Task: In the  document record.docx. Below name insert the link: 'www.facebook.com' Insert Dropdown below the link: Project Status  'Select Completed'Insert Header and write  "NexusTech". Change font style to  Times New Roman
Action: Mouse moved to (238, 365)
Screenshot: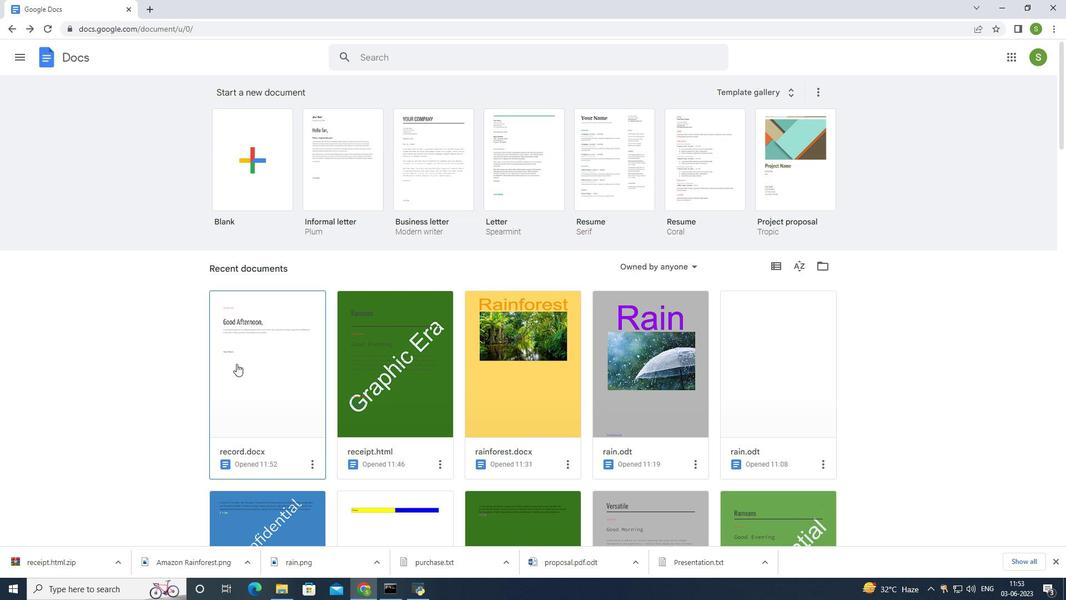 
Action: Mouse pressed left at (238, 365)
Screenshot: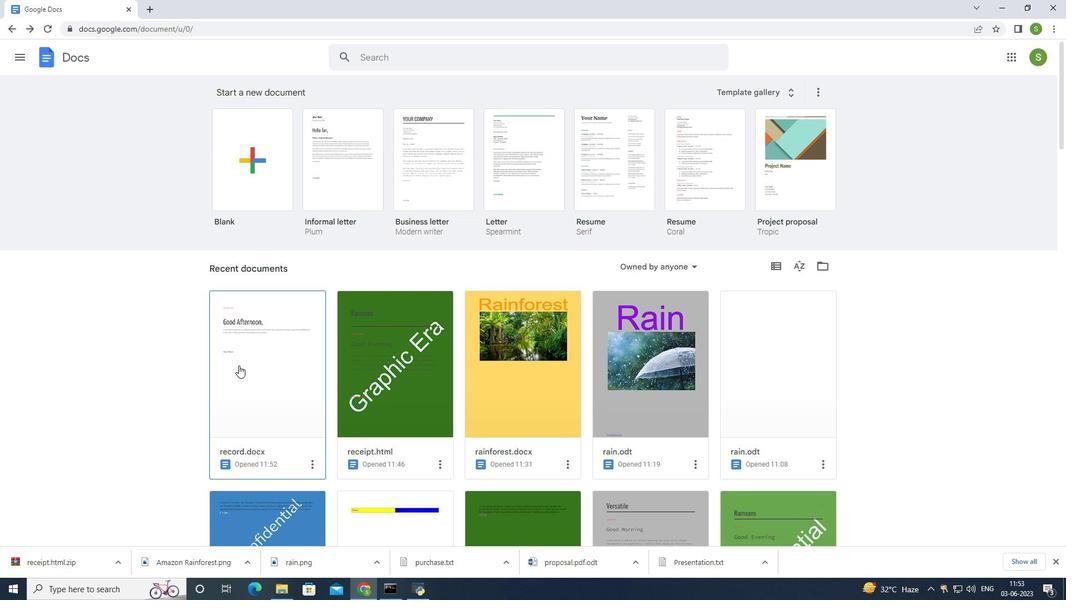 
Action: Mouse moved to (341, 403)
Screenshot: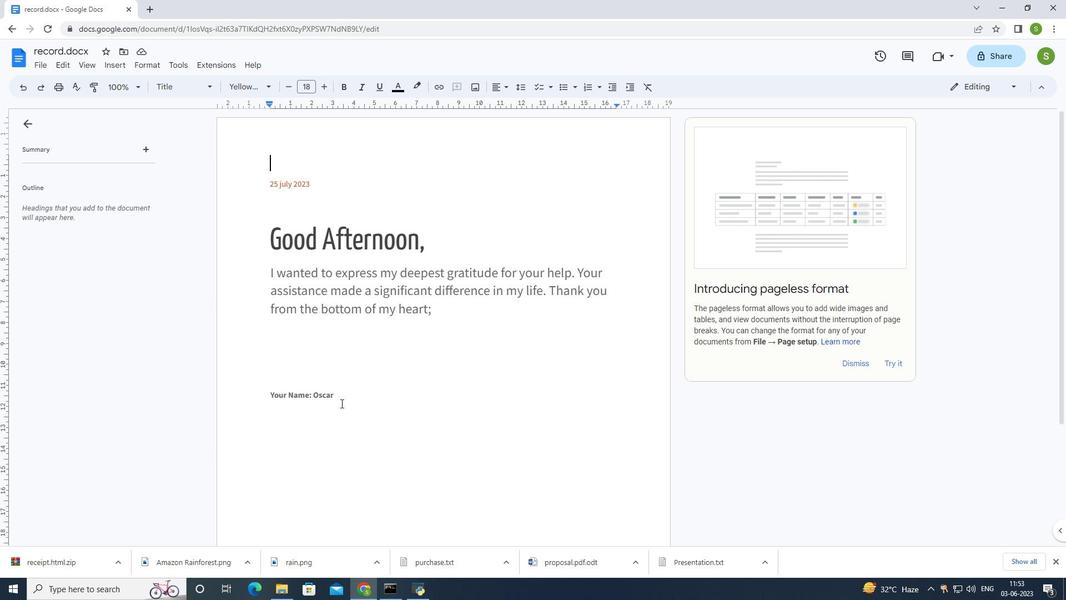 
Action: Mouse pressed left at (341, 403)
Screenshot: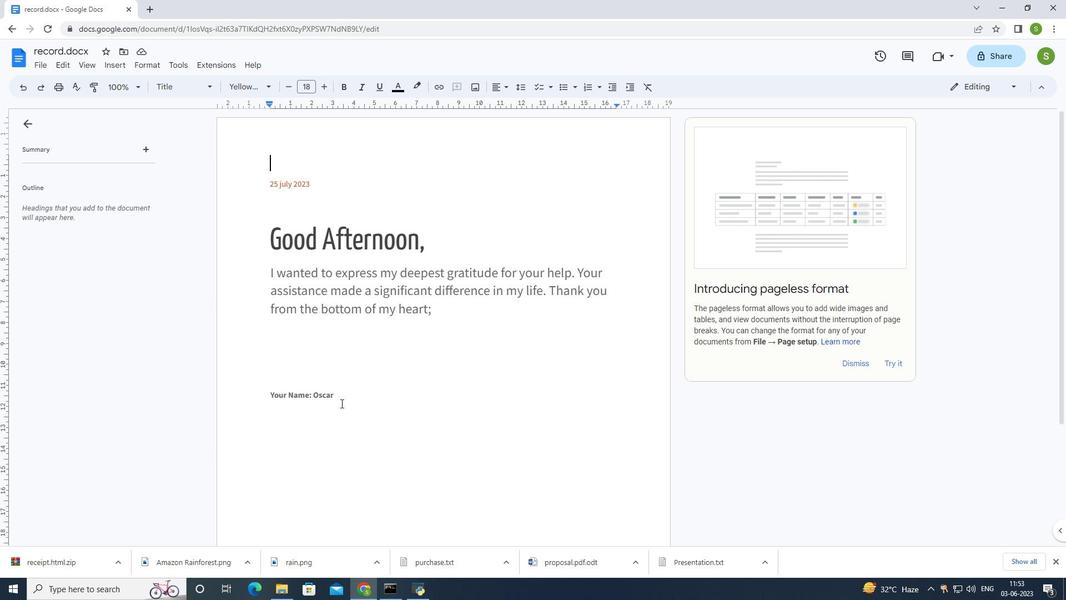 
Action: Mouse moved to (325, 416)
Screenshot: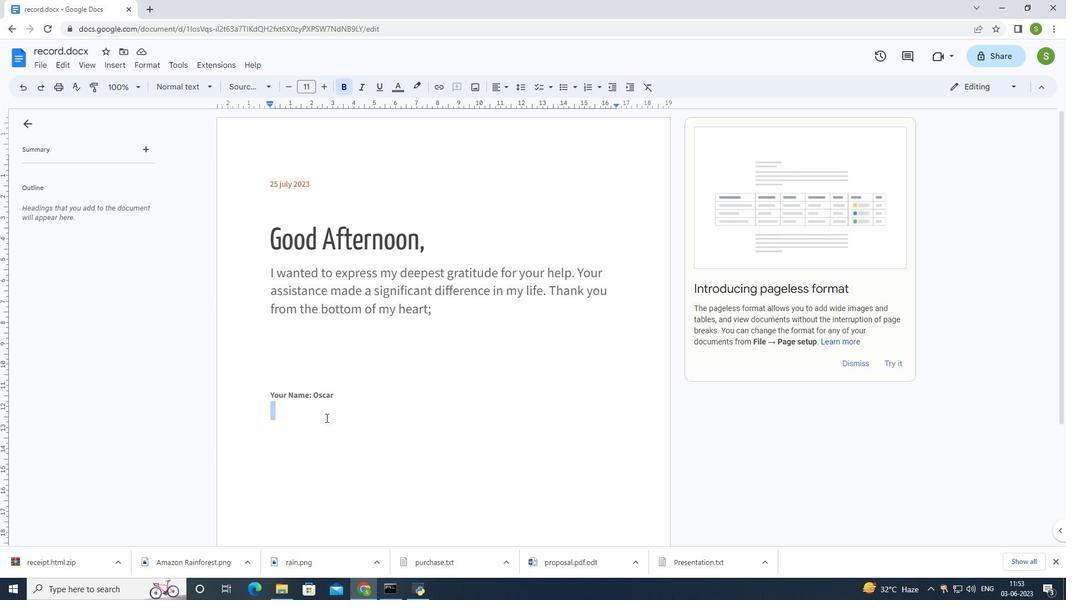
Action: Mouse pressed left at (325, 416)
Screenshot: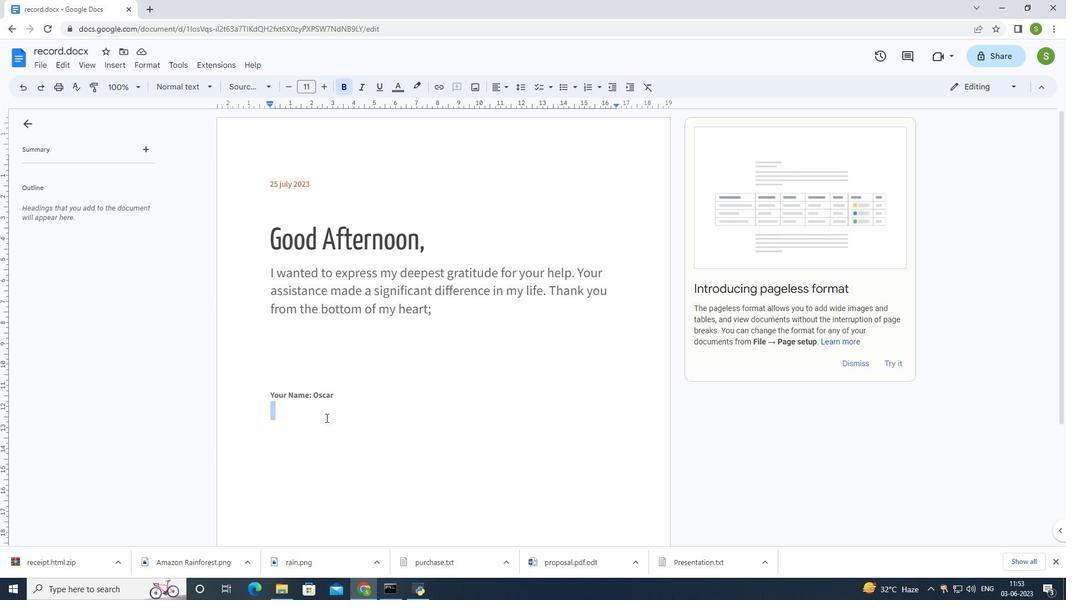 
Action: Mouse moved to (440, 86)
Screenshot: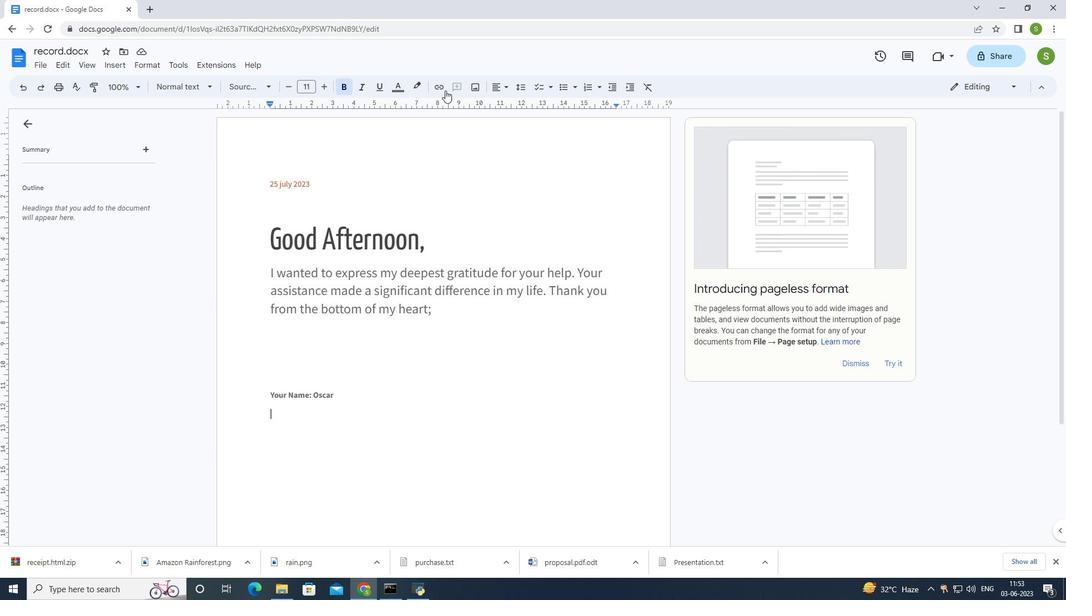 
Action: Mouse pressed left at (440, 86)
Screenshot: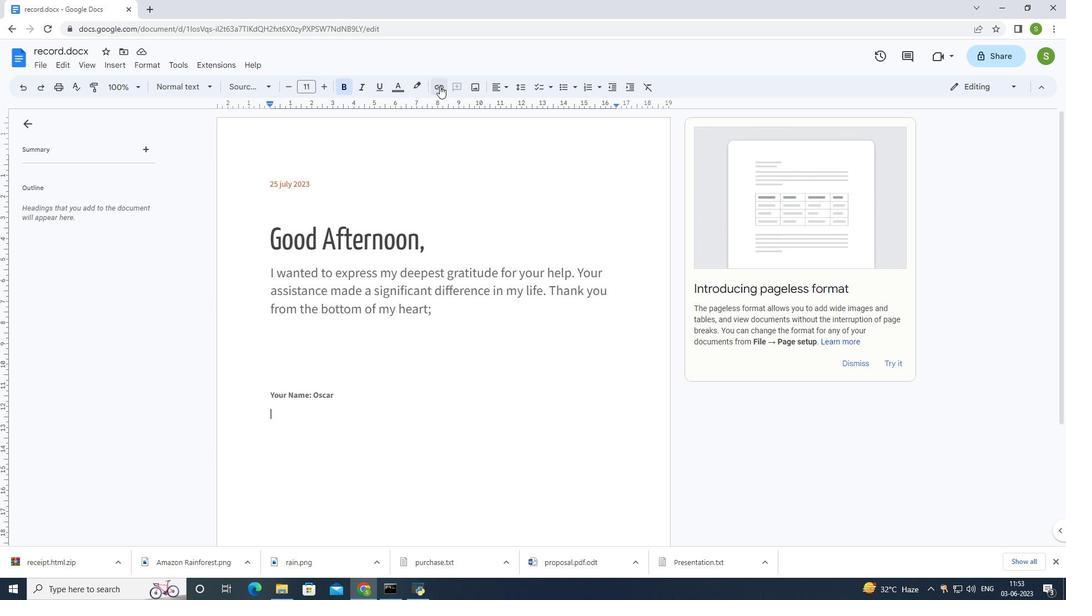
Action: Mouse moved to (344, 239)
Screenshot: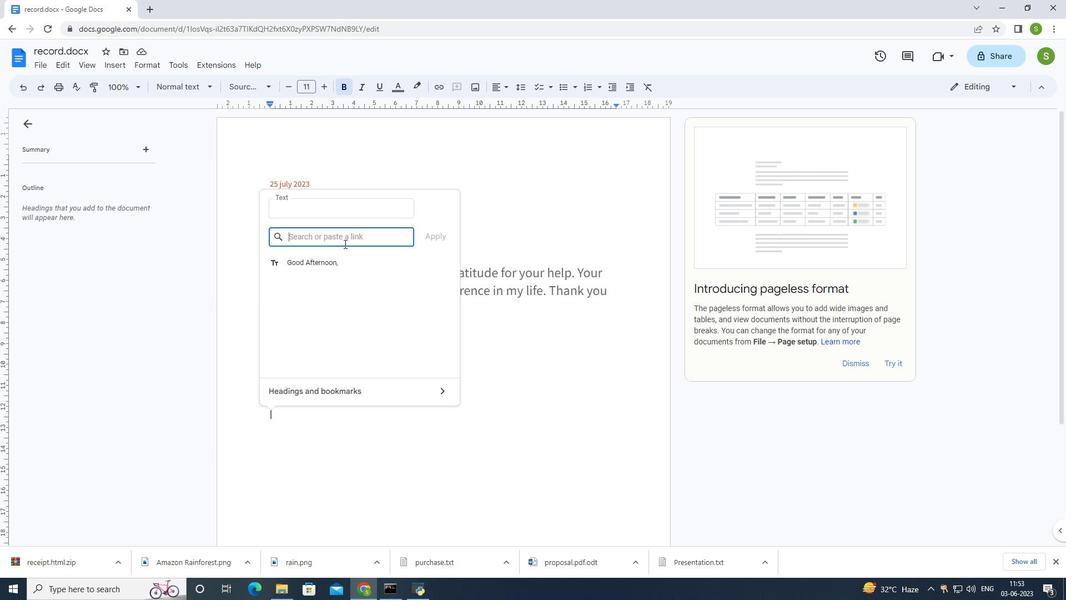
Action: Mouse pressed left at (344, 239)
Screenshot: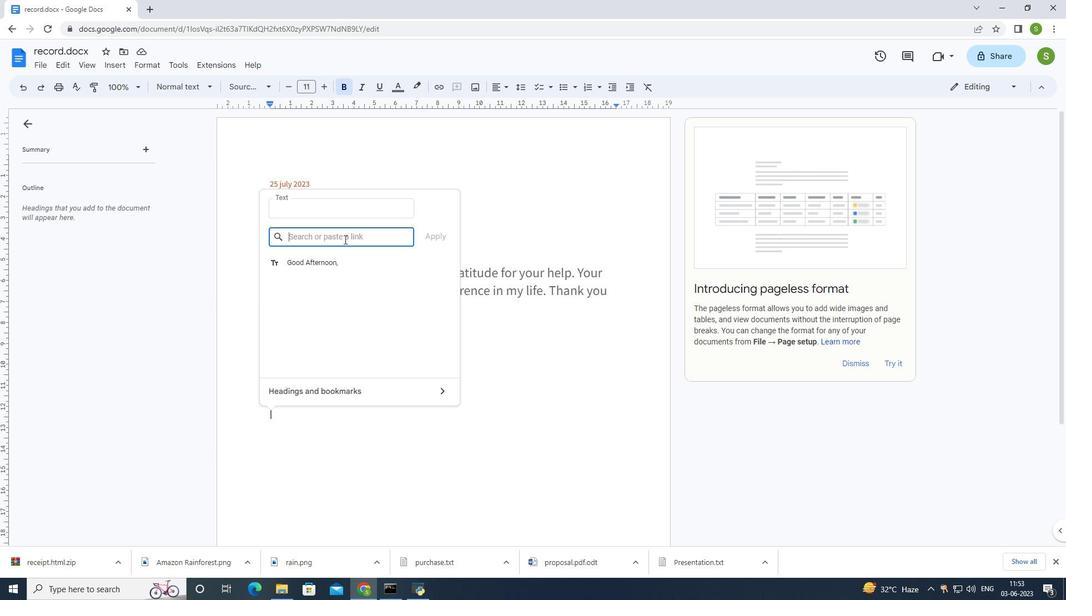 
Action: Mouse moved to (371, 236)
Screenshot: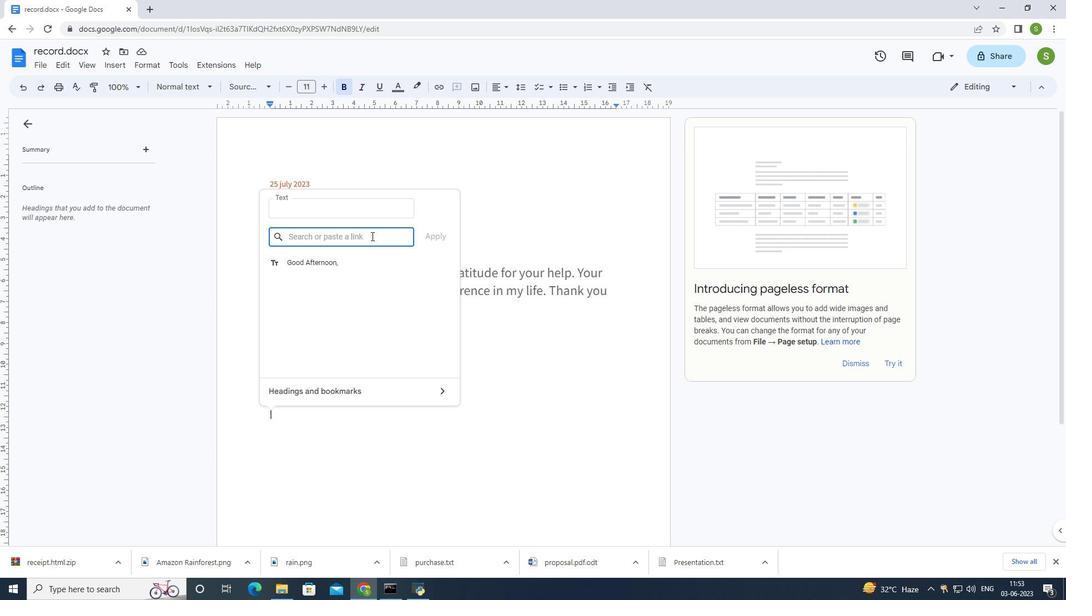 
Action: Key pressed www
Screenshot: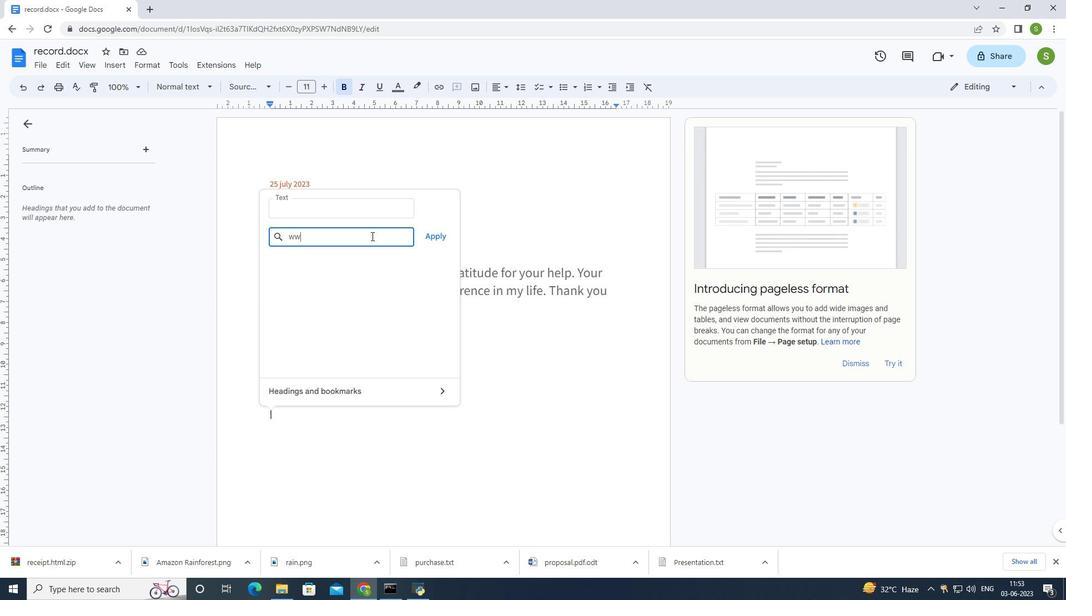 
Action: Mouse moved to (371, 237)
Screenshot: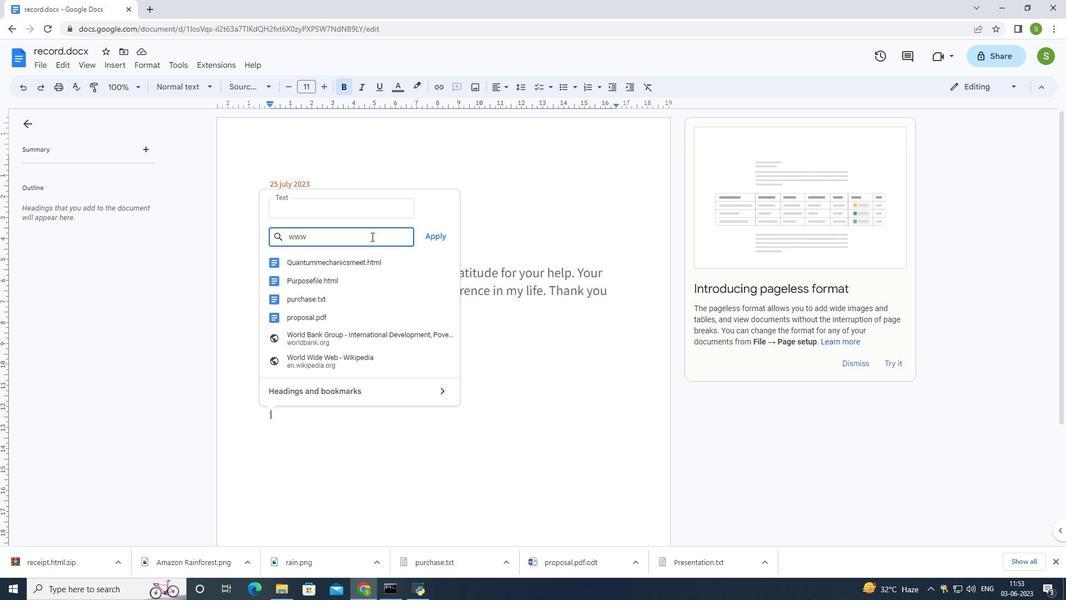 
Action: Key pressed .
Screenshot: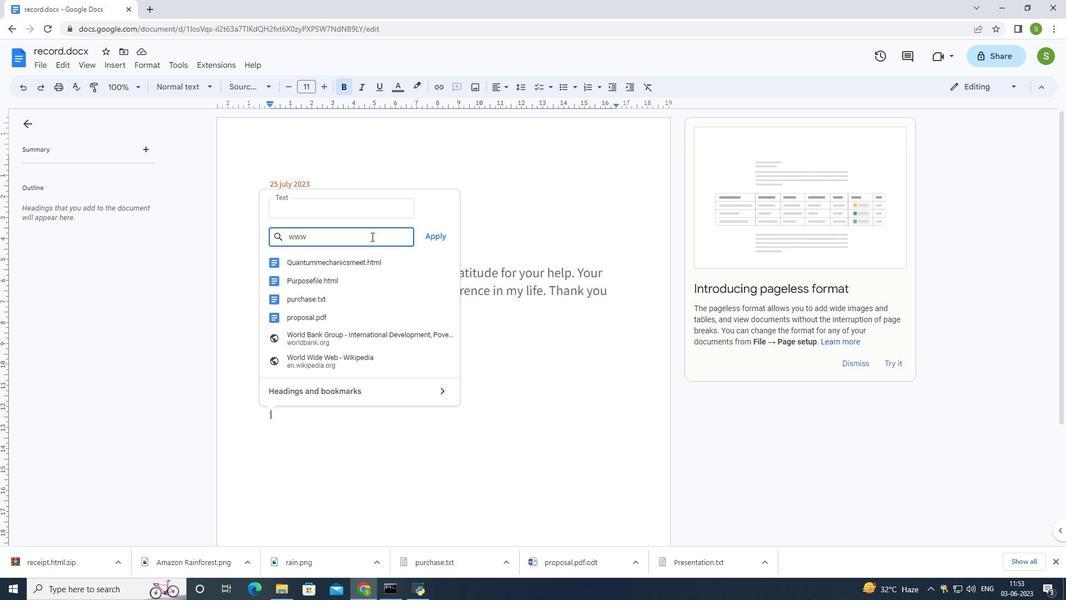 
Action: Mouse moved to (369, 236)
Screenshot: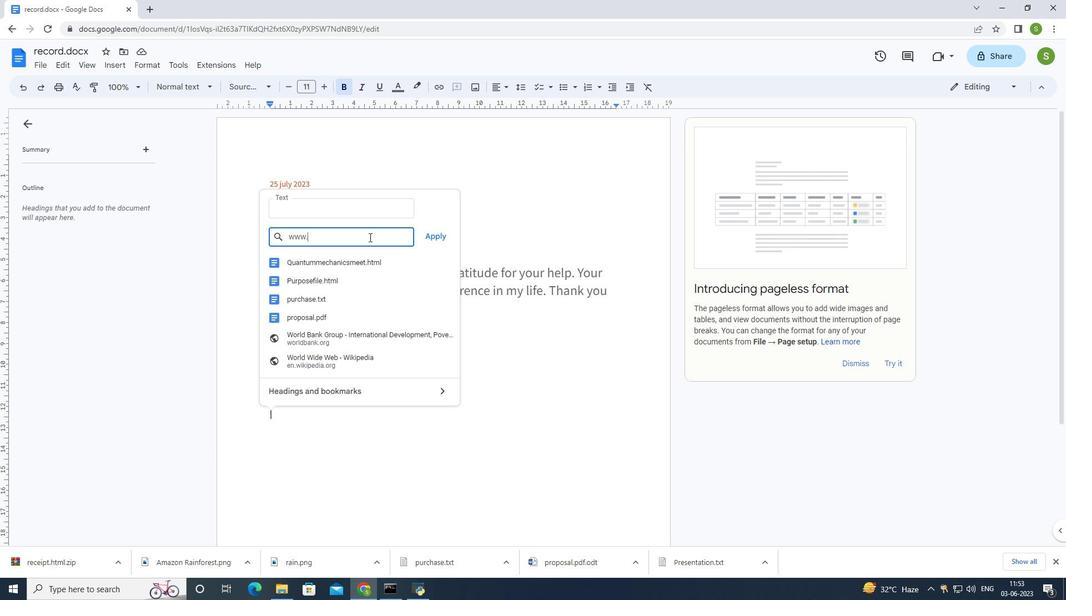 
Action: Key pressed f
Screenshot: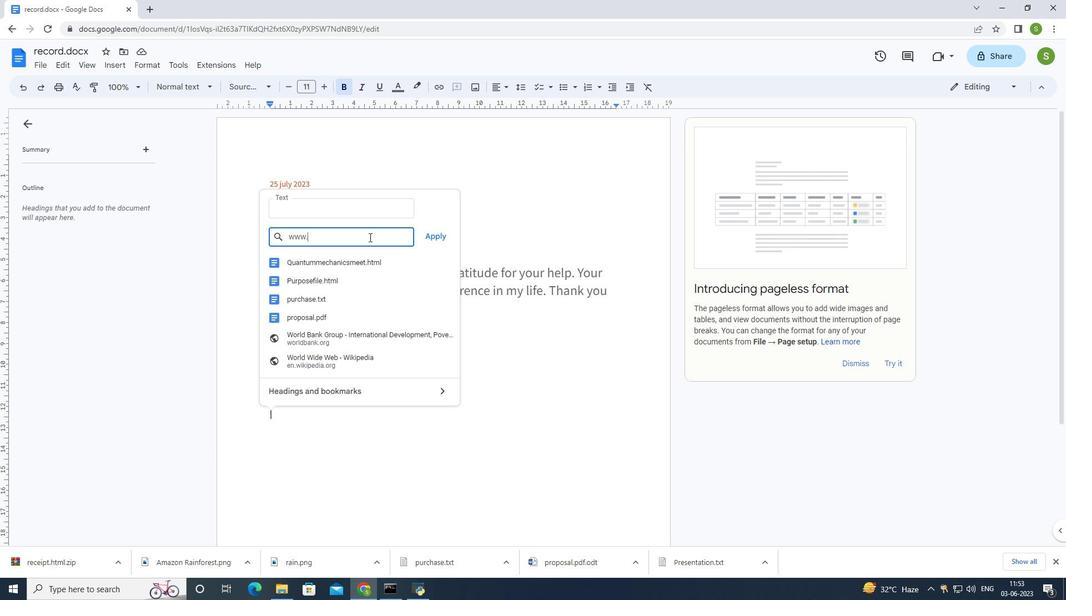 
Action: Mouse moved to (370, 235)
Screenshot: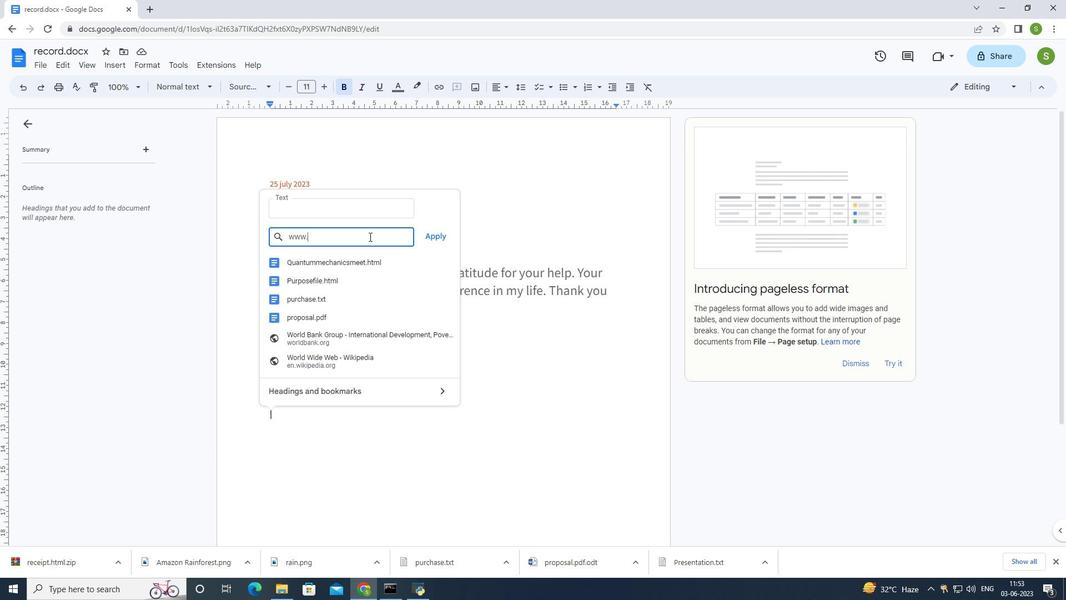 
Action: Key pressed a
Screenshot: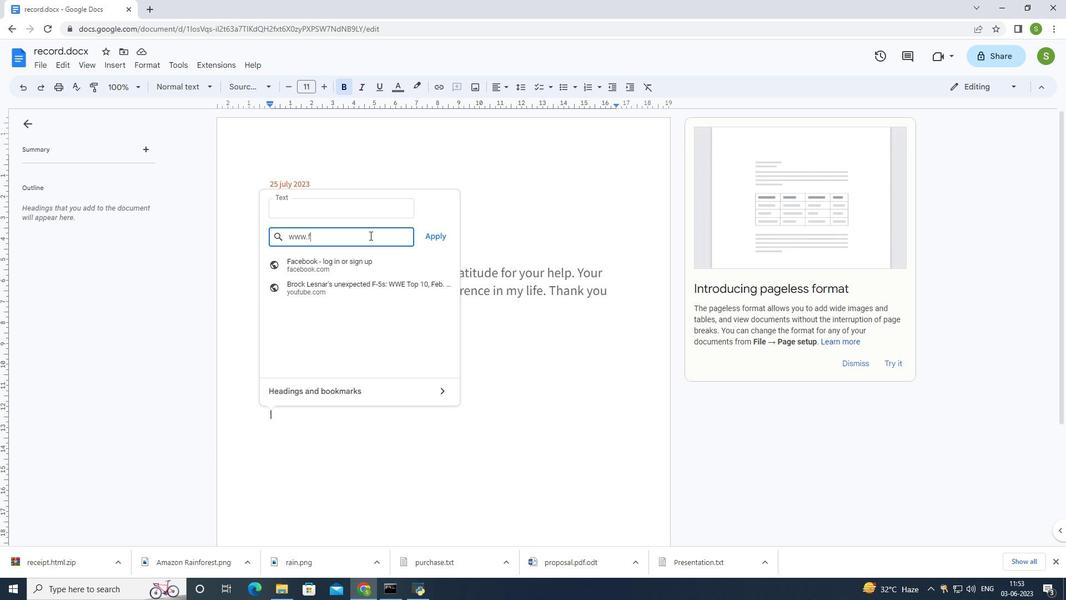 
Action: Mouse moved to (370, 236)
Screenshot: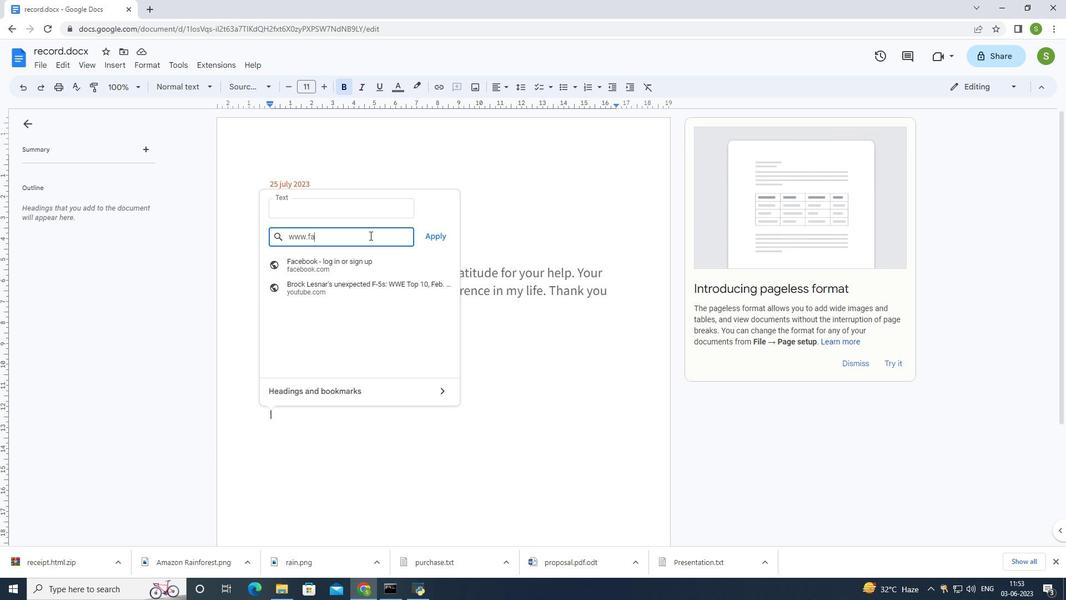 
Action: Key pressed ceb
Screenshot: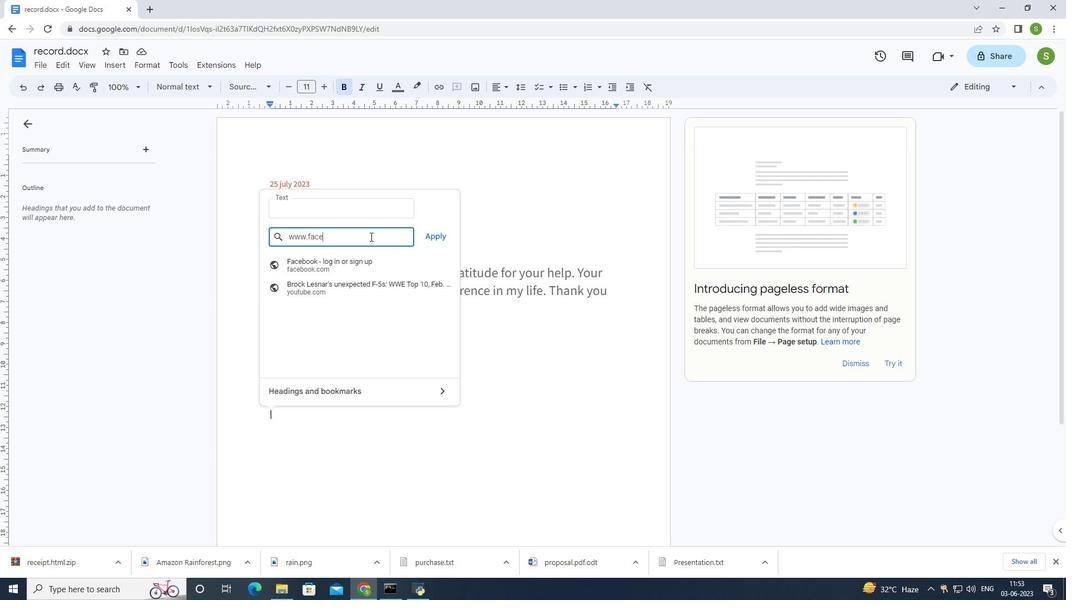 
Action: Mouse moved to (369, 237)
Screenshot: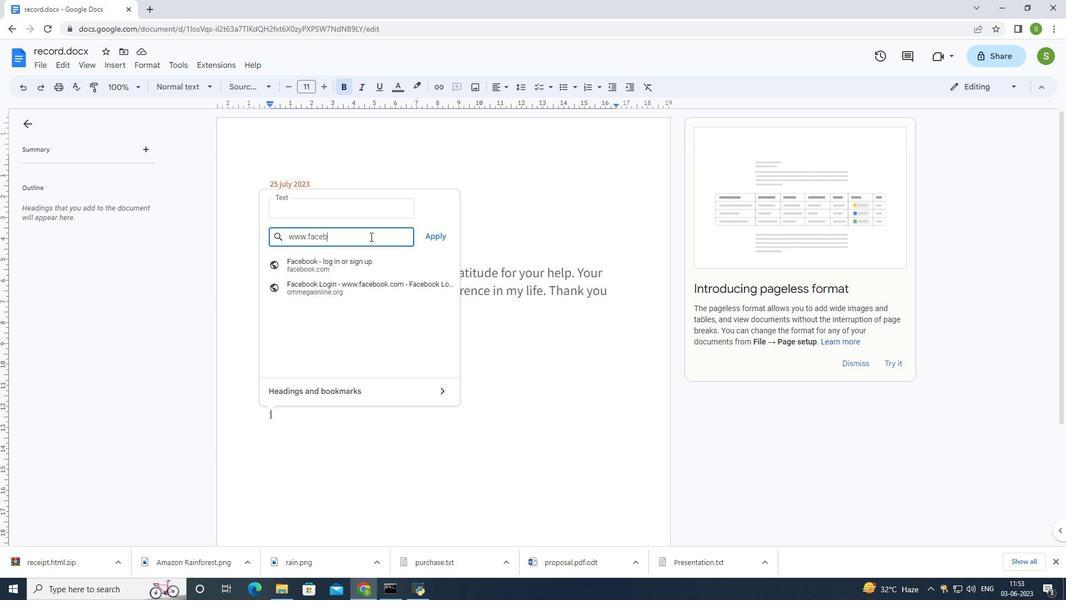 
Action: Key pressed o
Screenshot: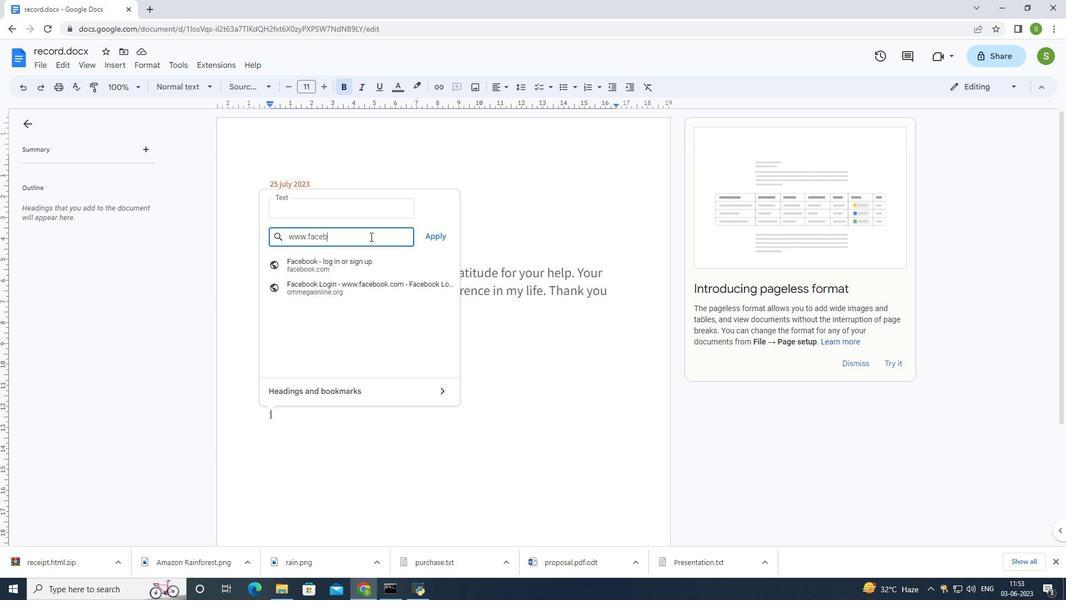 
Action: Mouse moved to (367, 238)
Screenshot: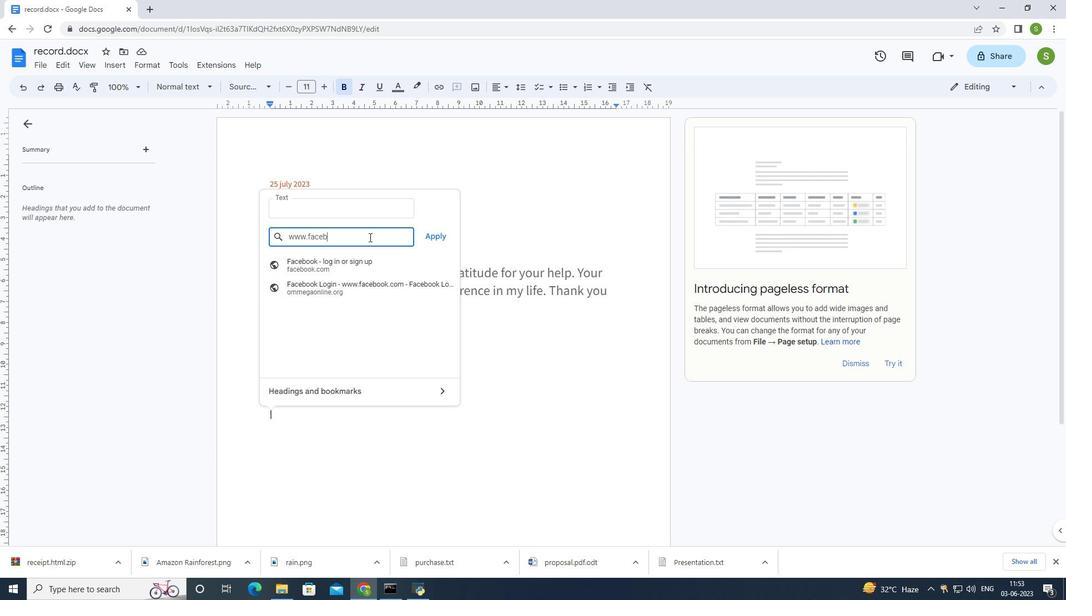 
Action: Key pressed o
Screenshot: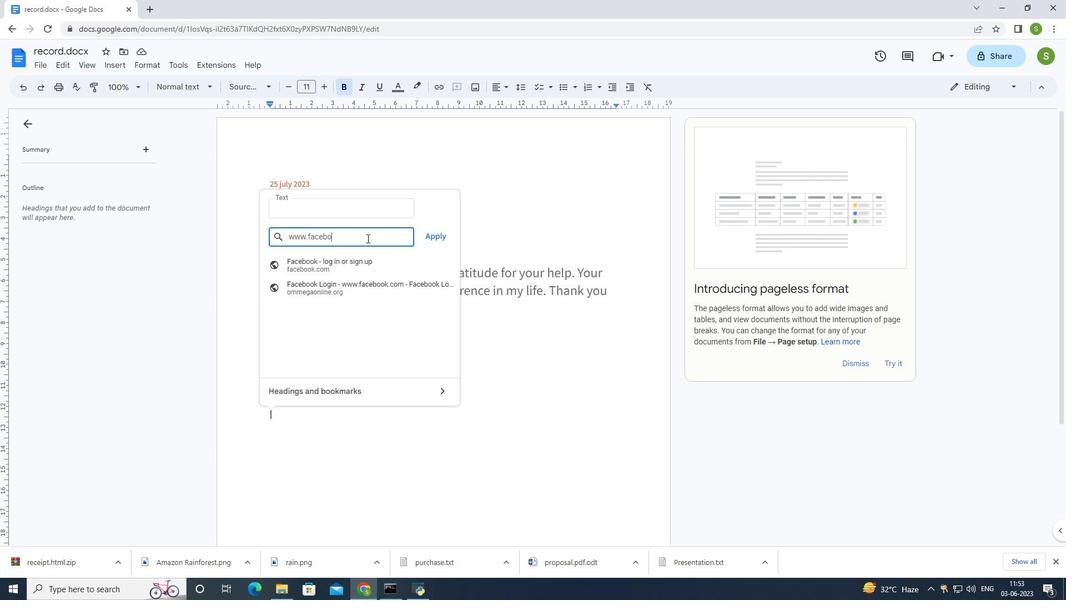 
Action: Mouse moved to (366, 238)
Screenshot: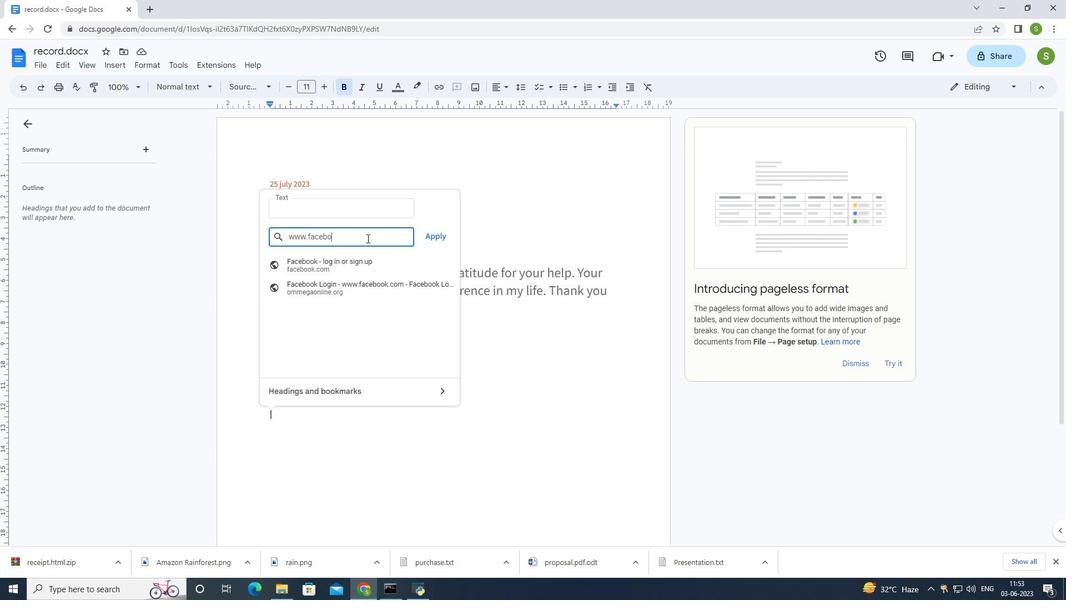 
Action: Key pressed k.
Screenshot: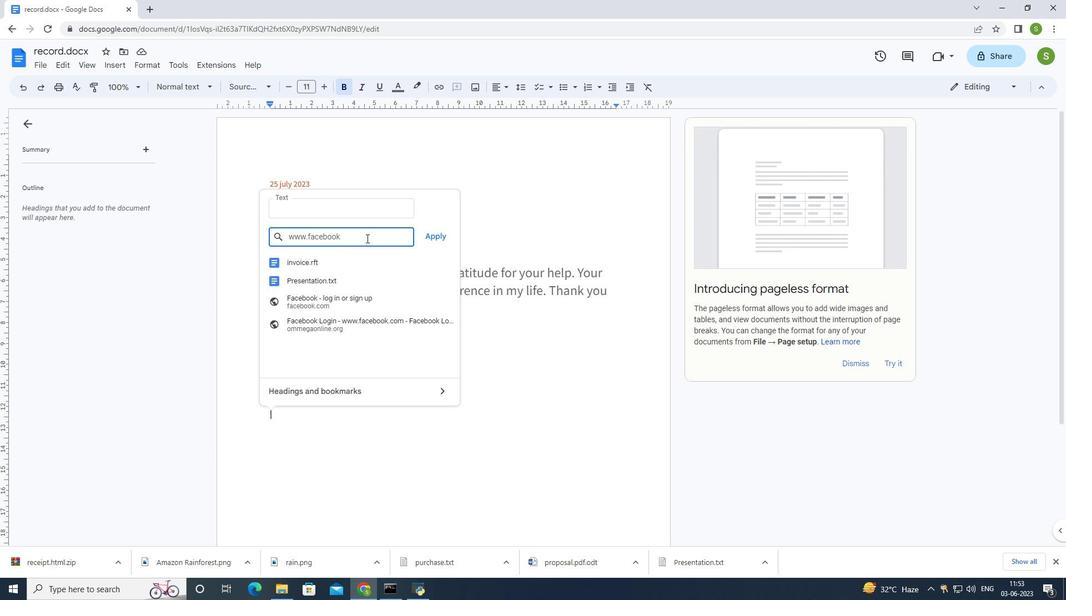 
Action: Mouse moved to (366, 240)
Screenshot: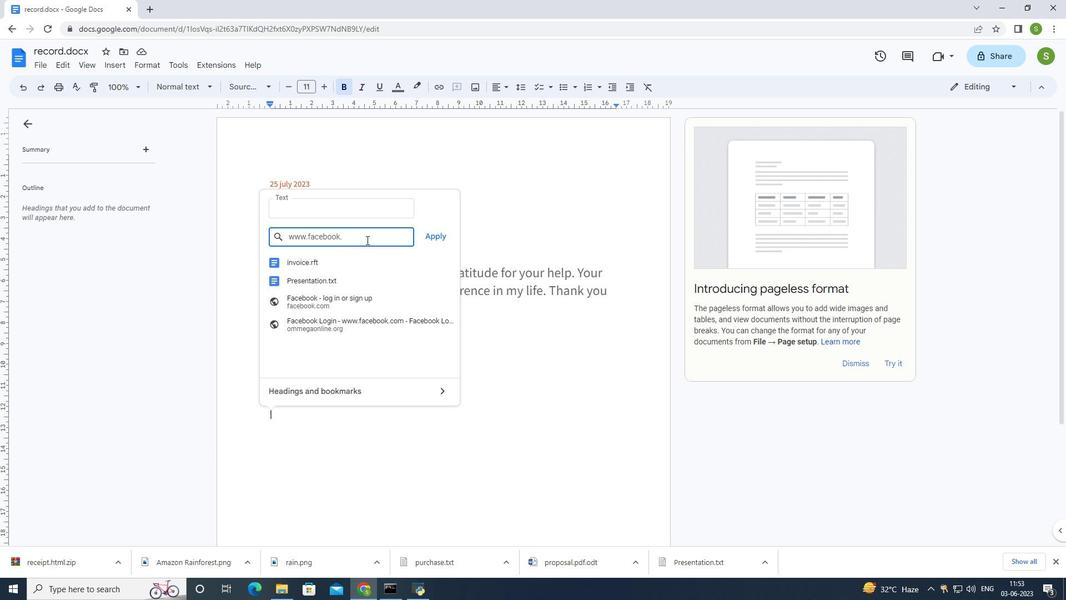 
Action: Key pressed c
Screenshot: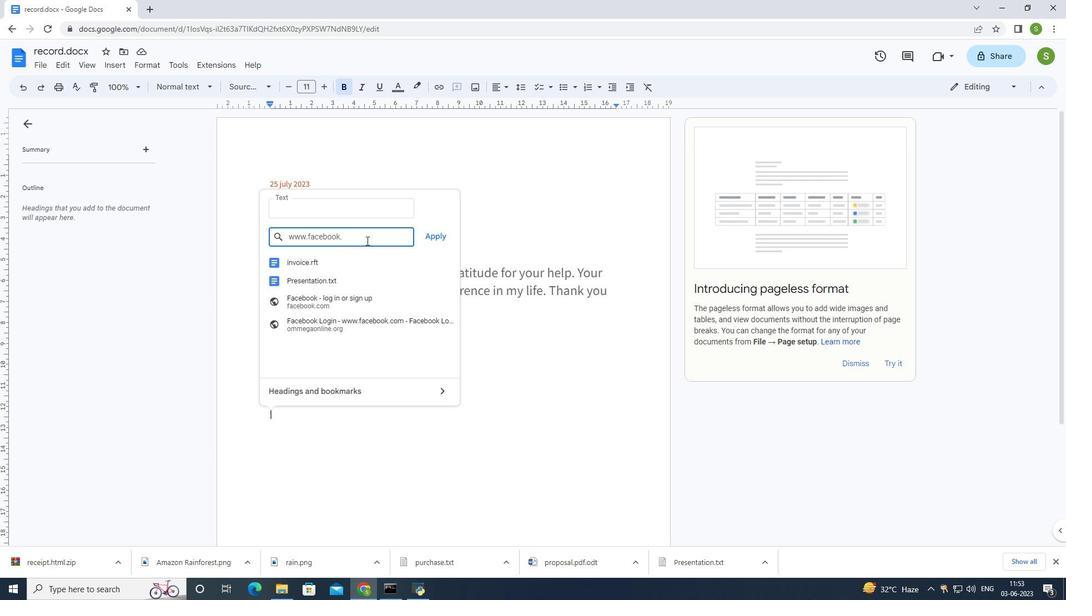 
Action: Mouse moved to (365, 244)
Screenshot: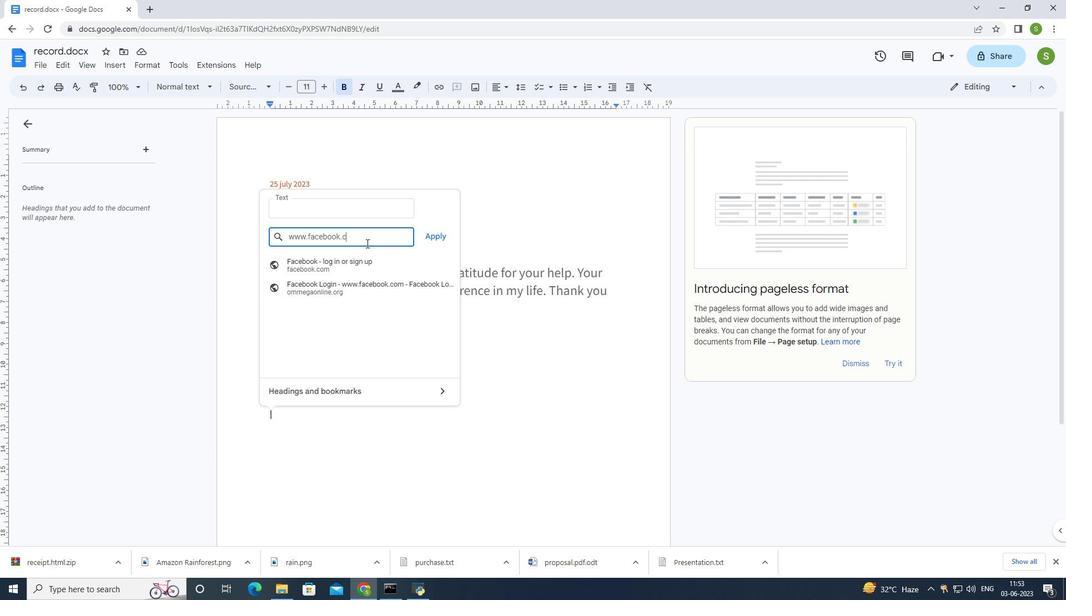 
Action: Key pressed o
Screenshot: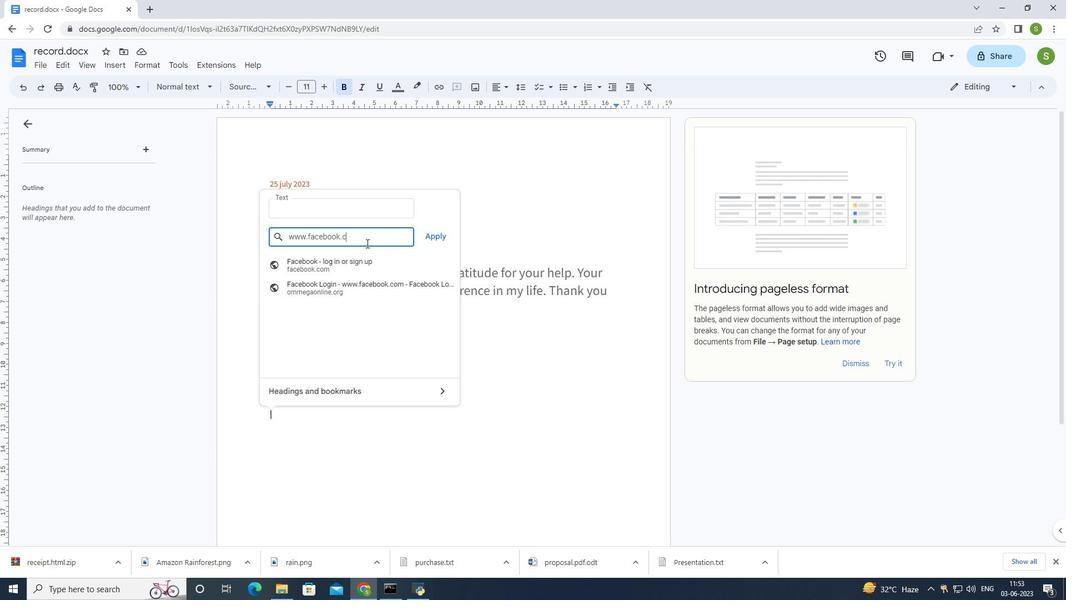 
Action: Mouse moved to (363, 245)
Screenshot: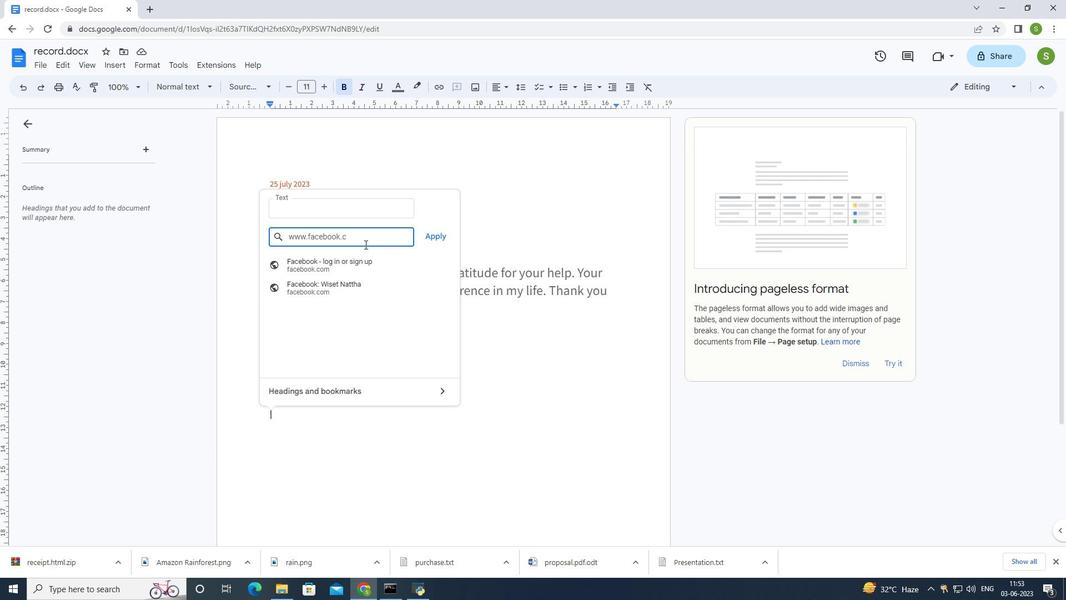 
Action: Key pressed m
Screenshot: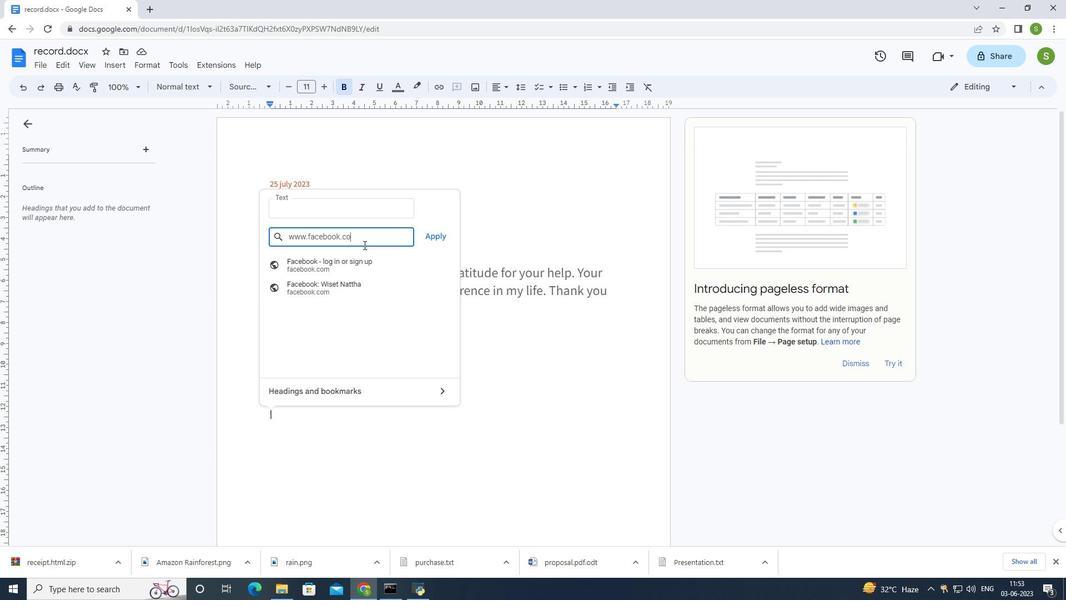 
Action: Mouse moved to (428, 237)
Screenshot: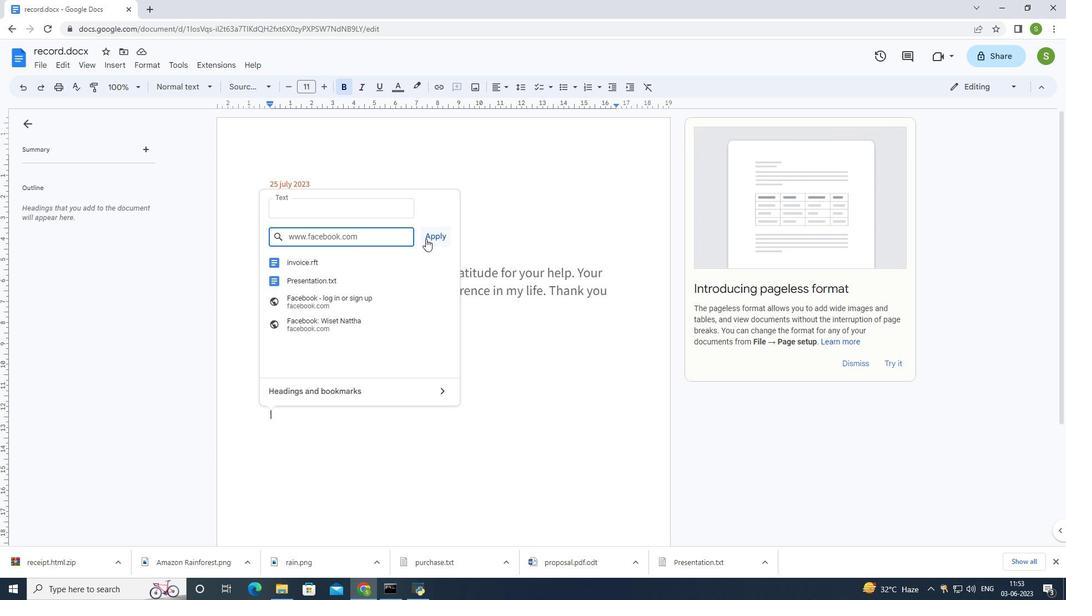 
Action: Mouse pressed left at (428, 237)
Screenshot: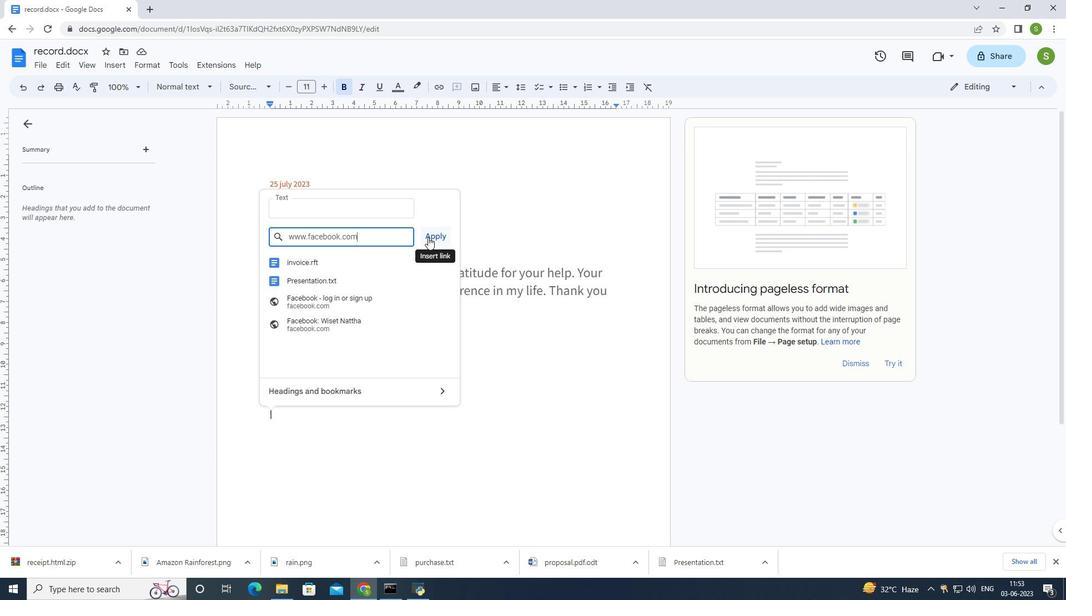 
Action: Mouse moved to (115, 67)
Screenshot: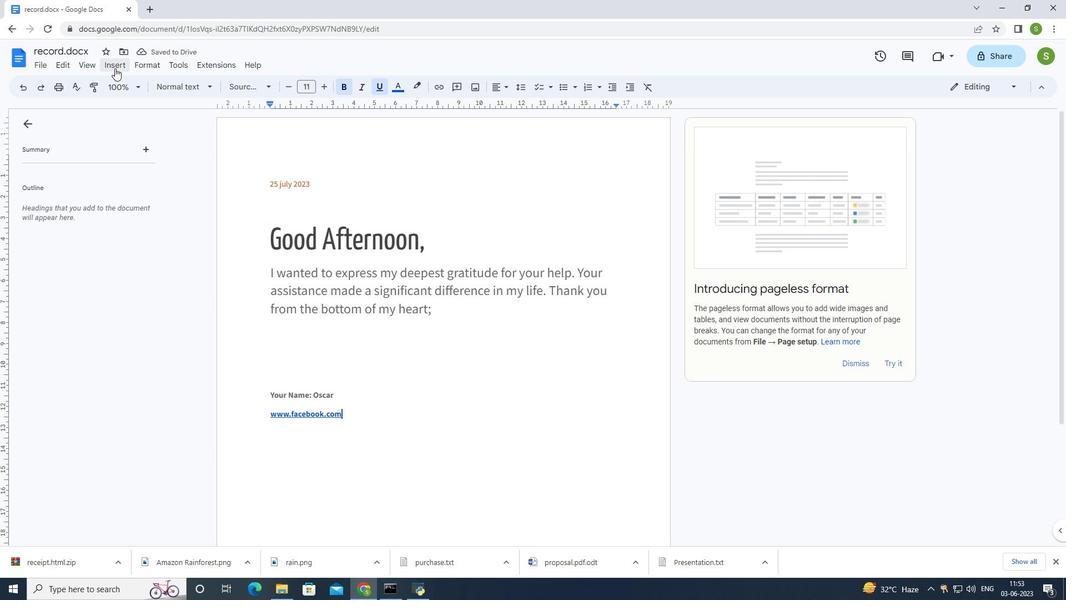 
Action: Mouse pressed left at (115, 67)
Screenshot: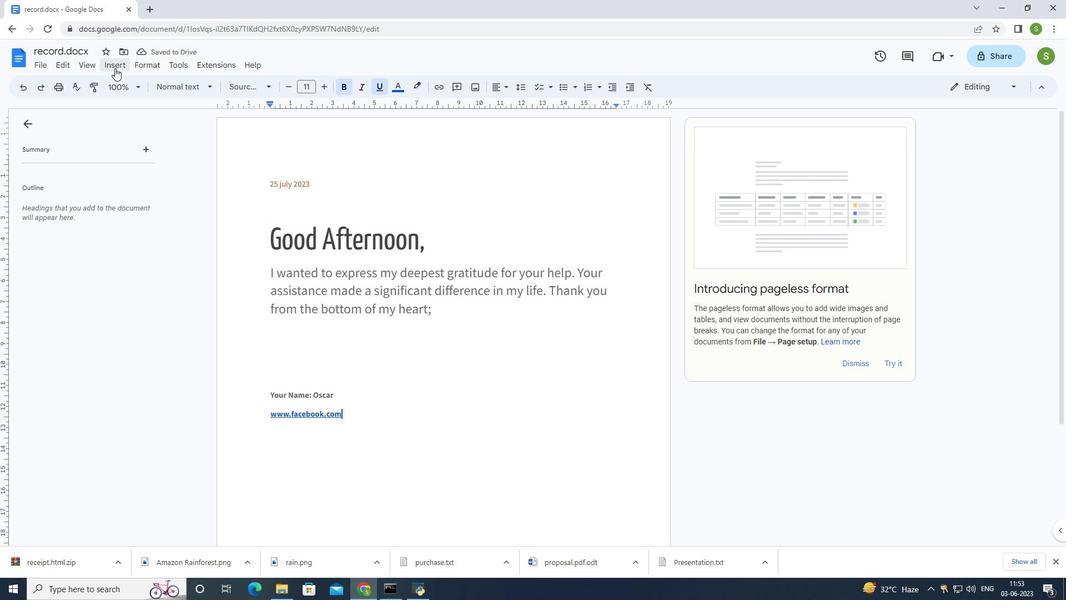 
Action: Mouse moved to (152, 206)
Screenshot: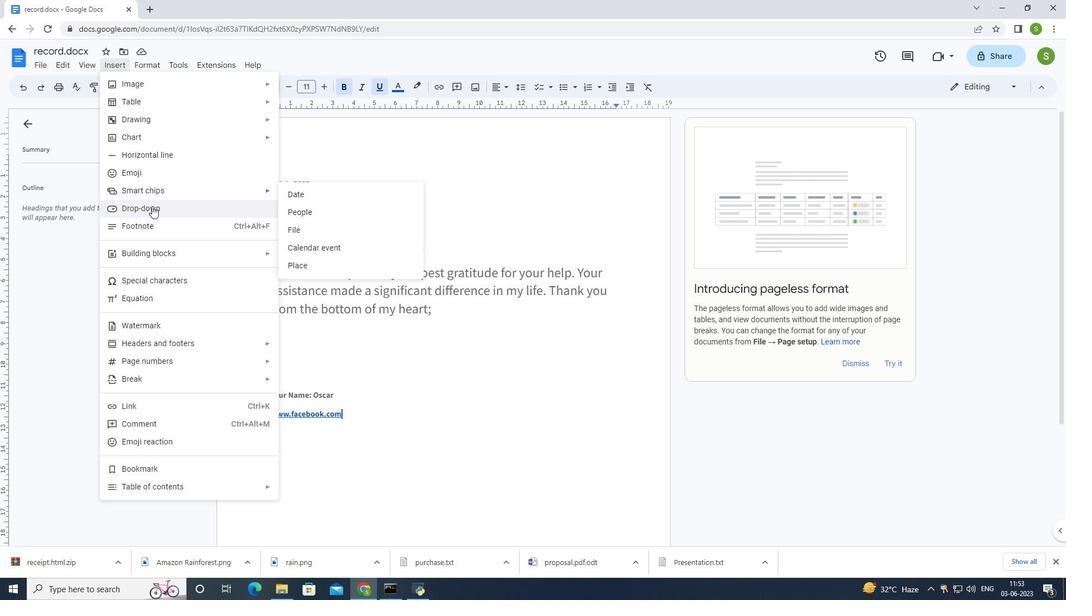 
Action: Mouse pressed left at (152, 206)
Screenshot: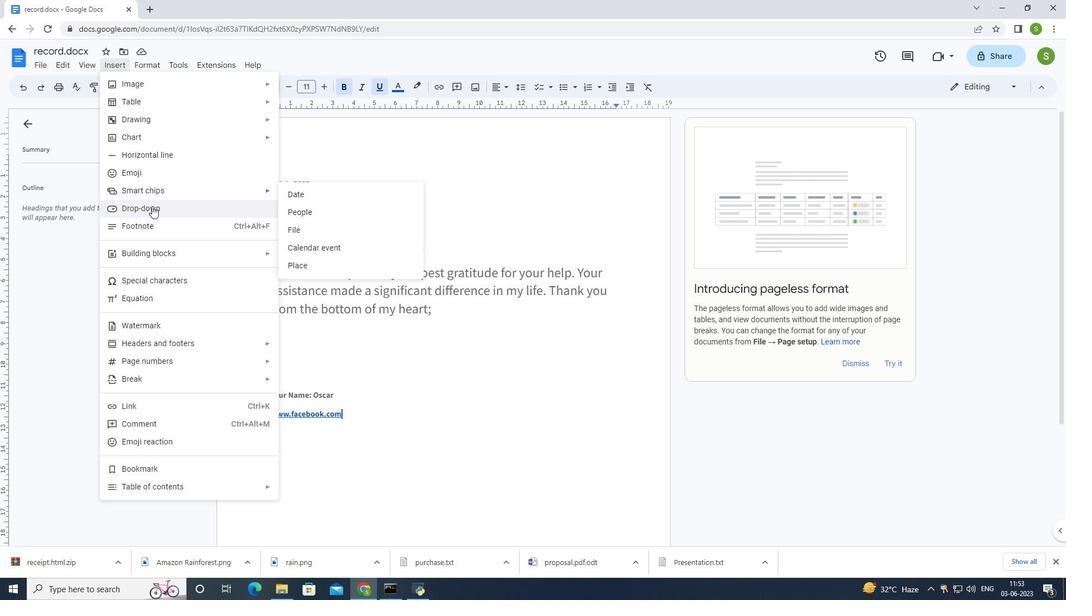 
Action: Mouse moved to (390, 497)
Screenshot: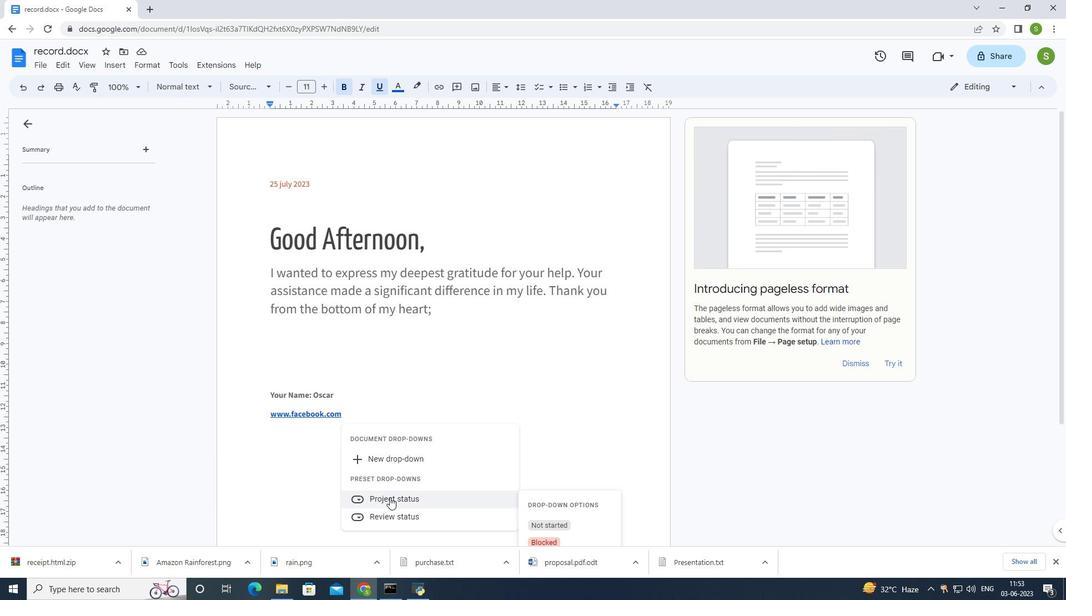 
Action: Mouse pressed left at (390, 497)
Screenshot: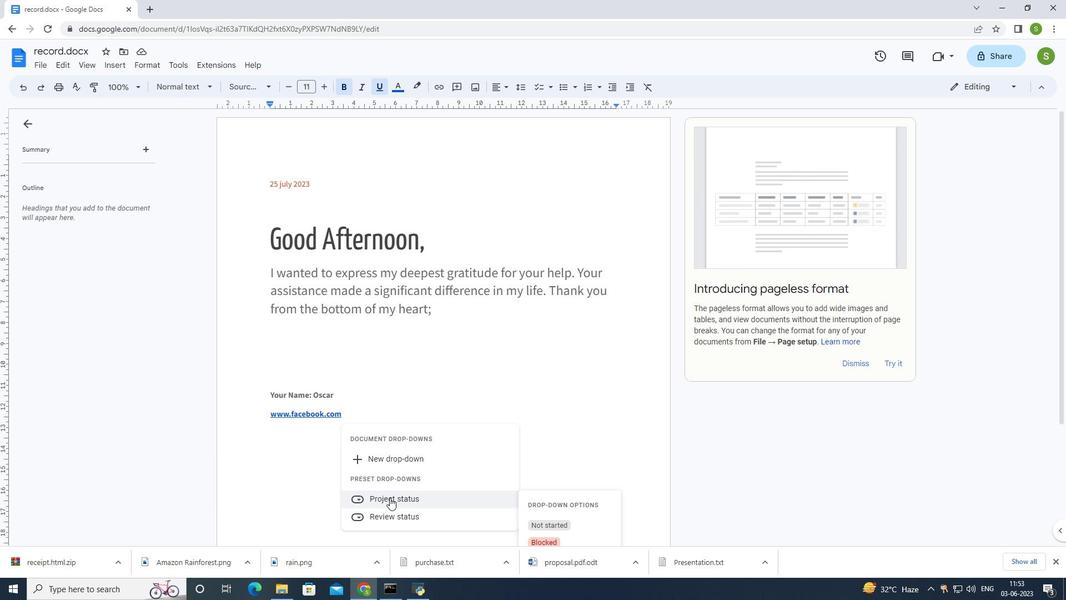 
Action: Mouse moved to (388, 412)
Screenshot: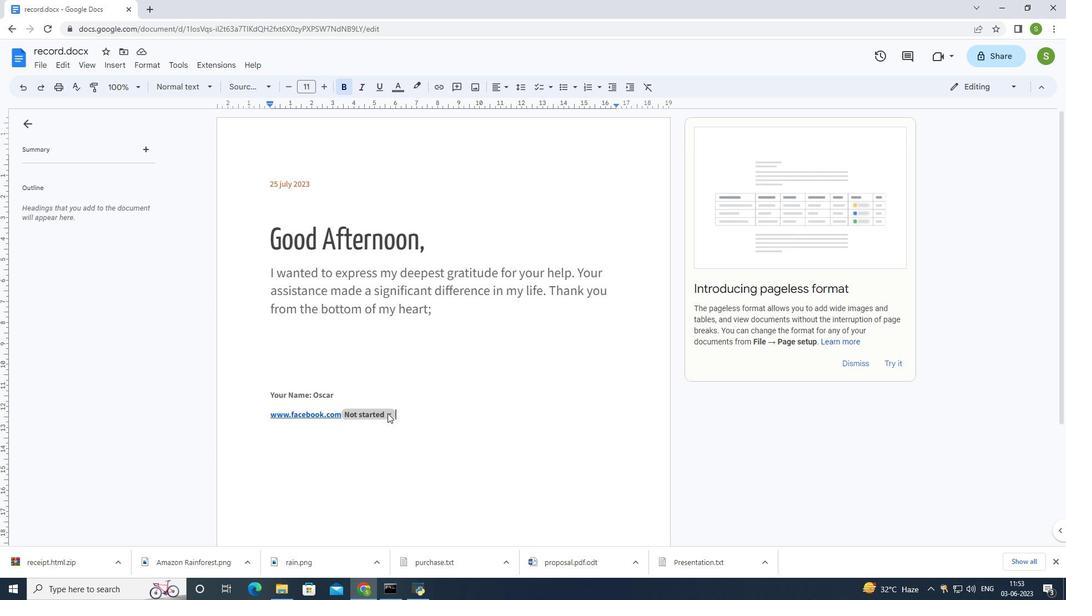 
Action: Mouse pressed left at (388, 412)
Screenshot: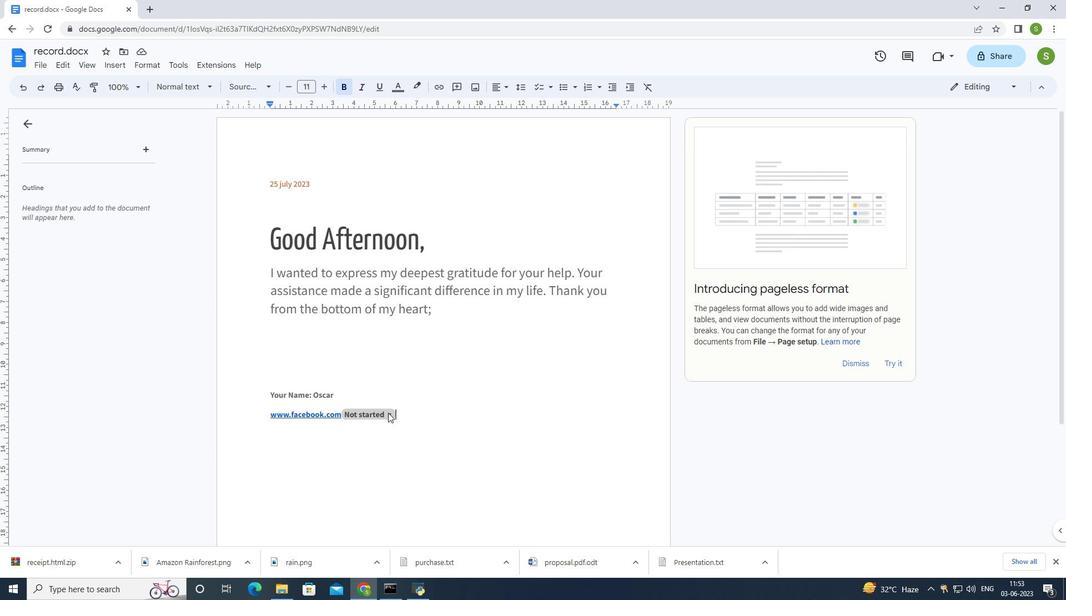 
Action: Mouse moved to (388, 485)
Screenshot: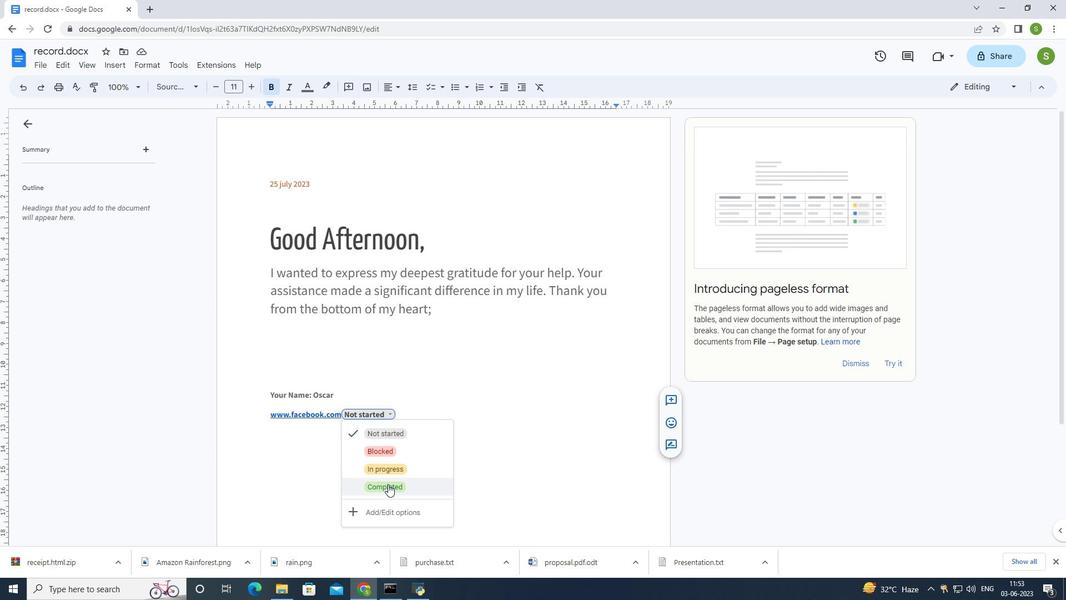 
Action: Mouse pressed left at (388, 485)
Screenshot: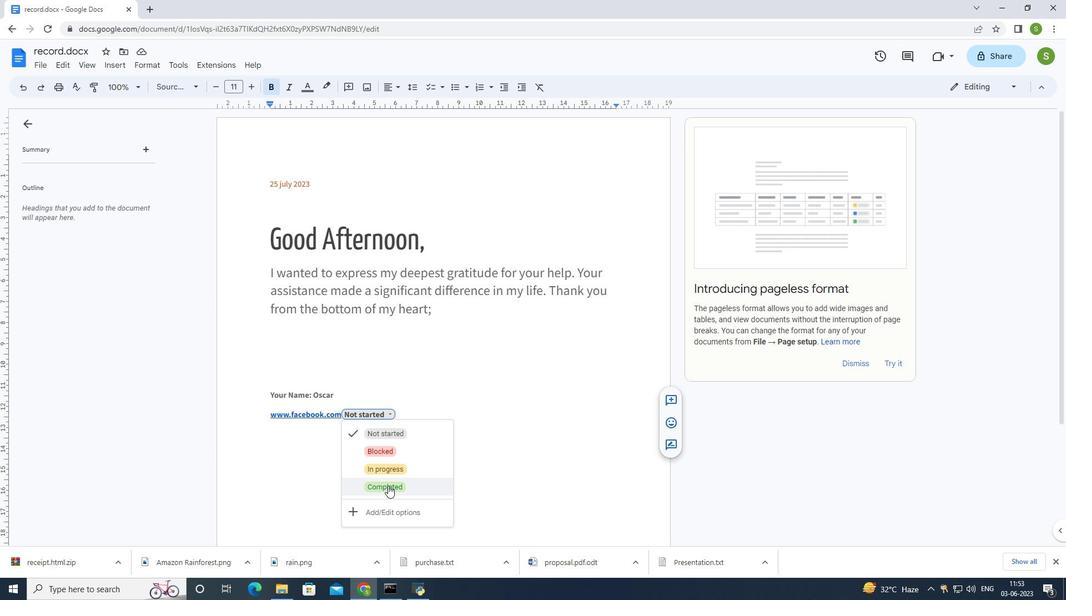
Action: Mouse moved to (320, 141)
Screenshot: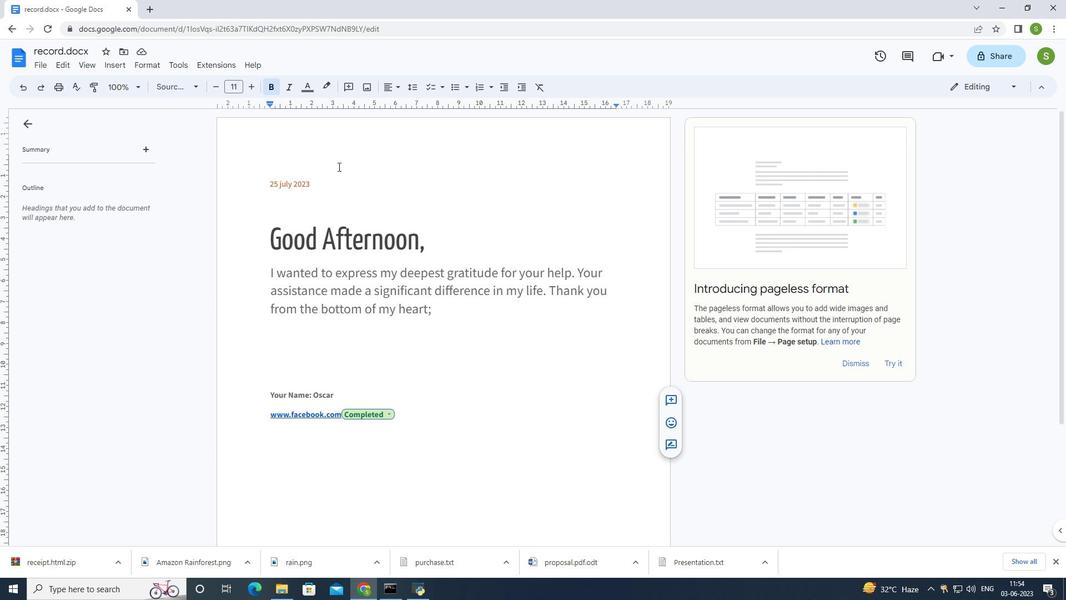 
Action: Mouse pressed left at (320, 141)
Screenshot: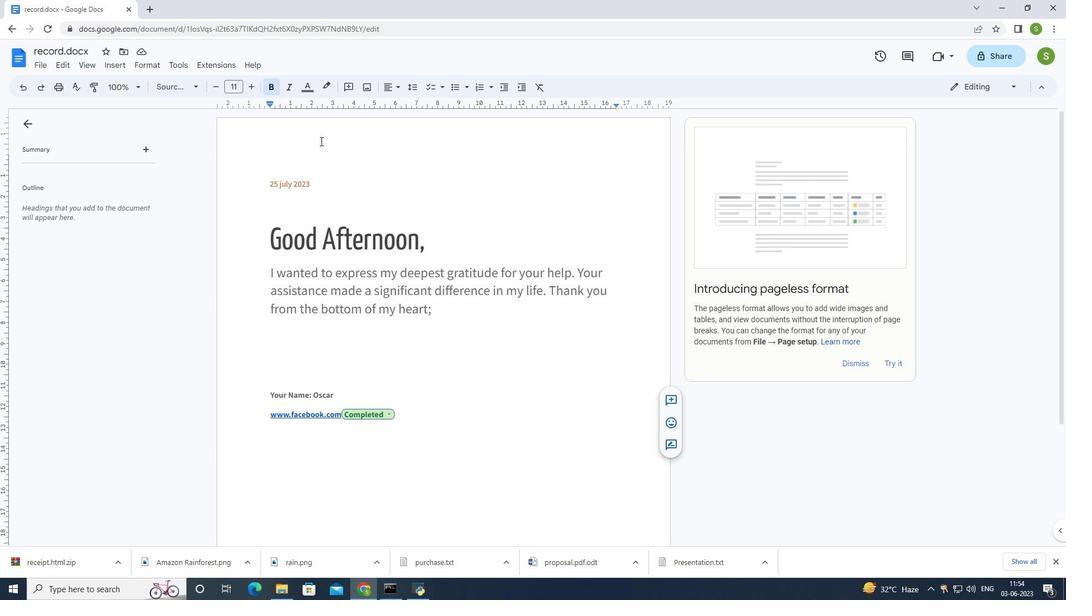 
Action: Mouse pressed left at (320, 141)
Screenshot: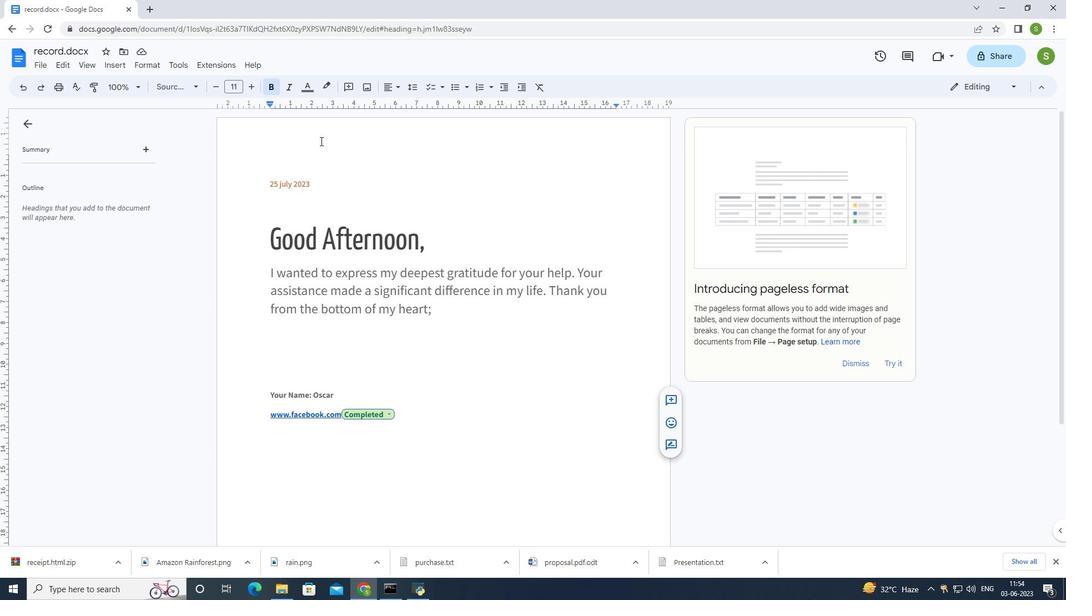 
Action: Mouse moved to (361, 154)
Screenshot: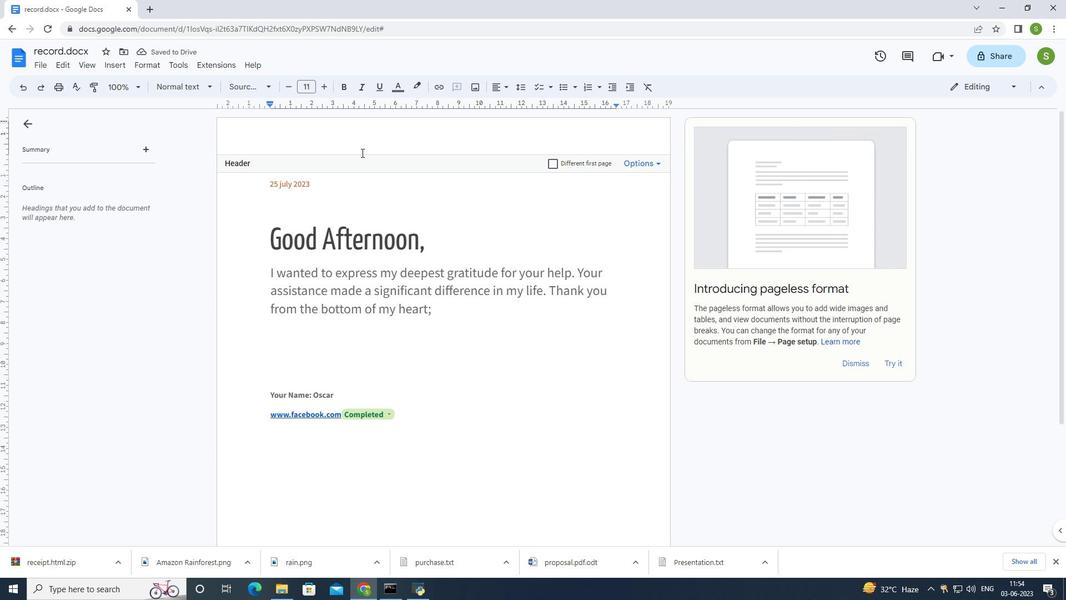 
Action: Key pressed <Key.shift><Key.shift><Key.shift><Key.shift><Key.shift><Key.shift><Key.shift><Key.shift><Key.shift><Key.shift>Nexus<Key.space><Key.backspace><Key.shift>Tech
Screenshot: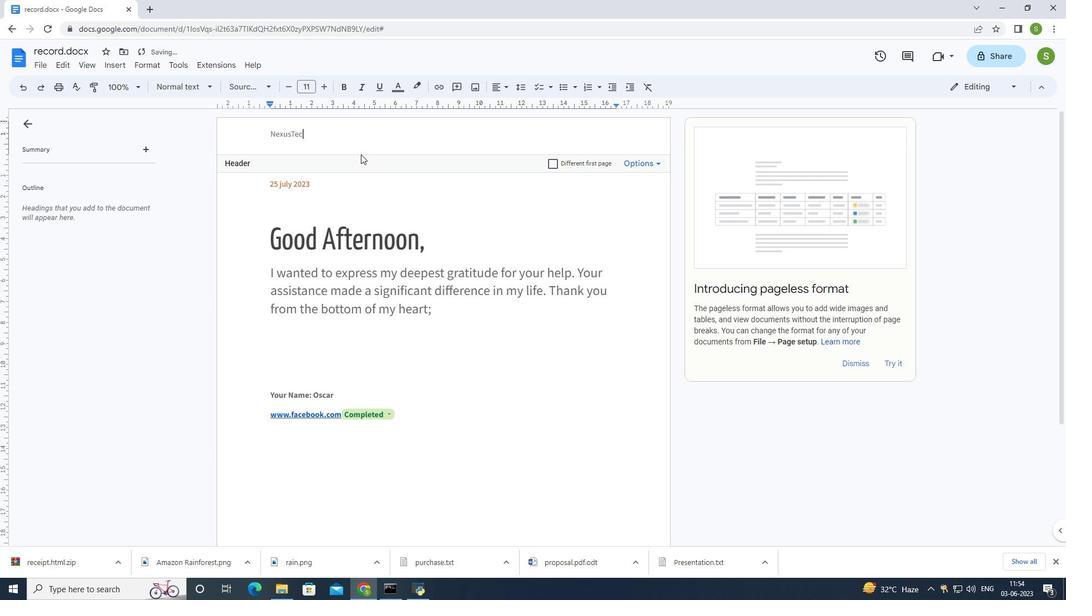 
Action: Mouse moved to (312, 132)
Screenshot: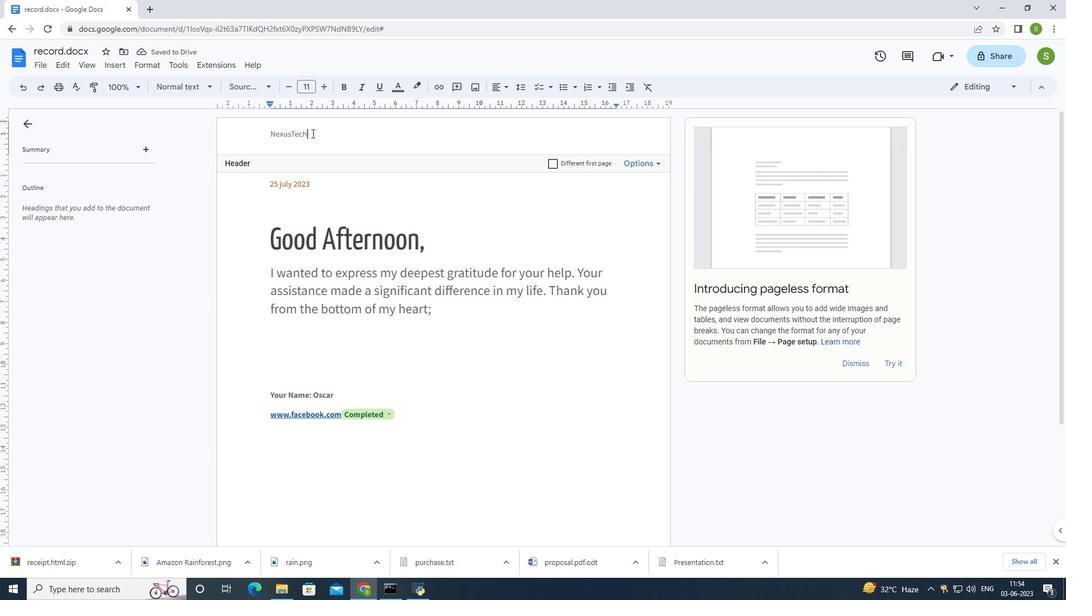 
Action: Mouse pressed left at (312, 132)
Screenshot: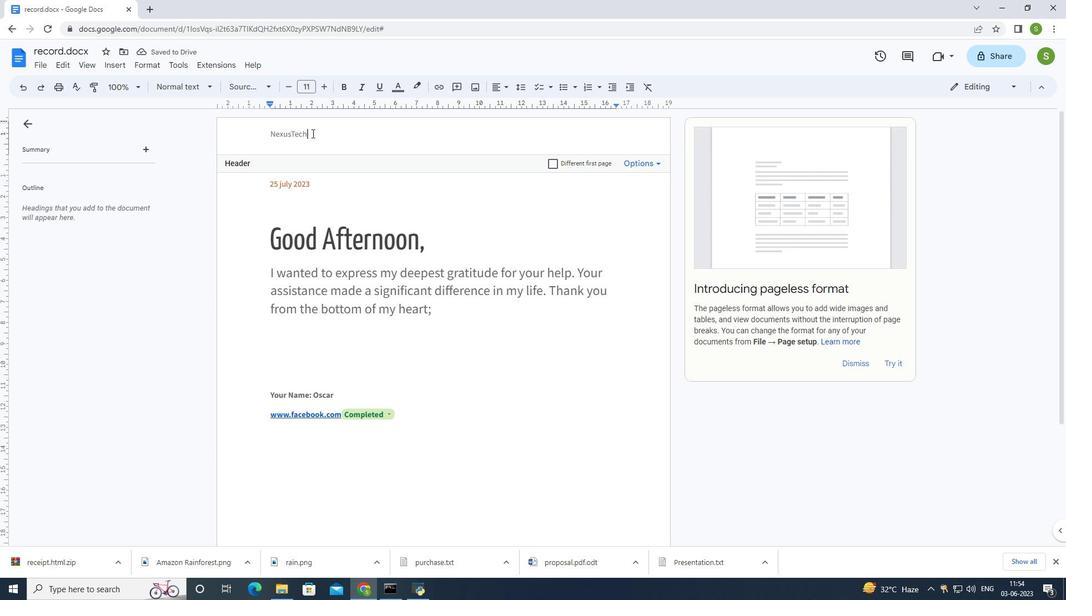 
Action: Mouse moved to (242, 86)
Screenshot: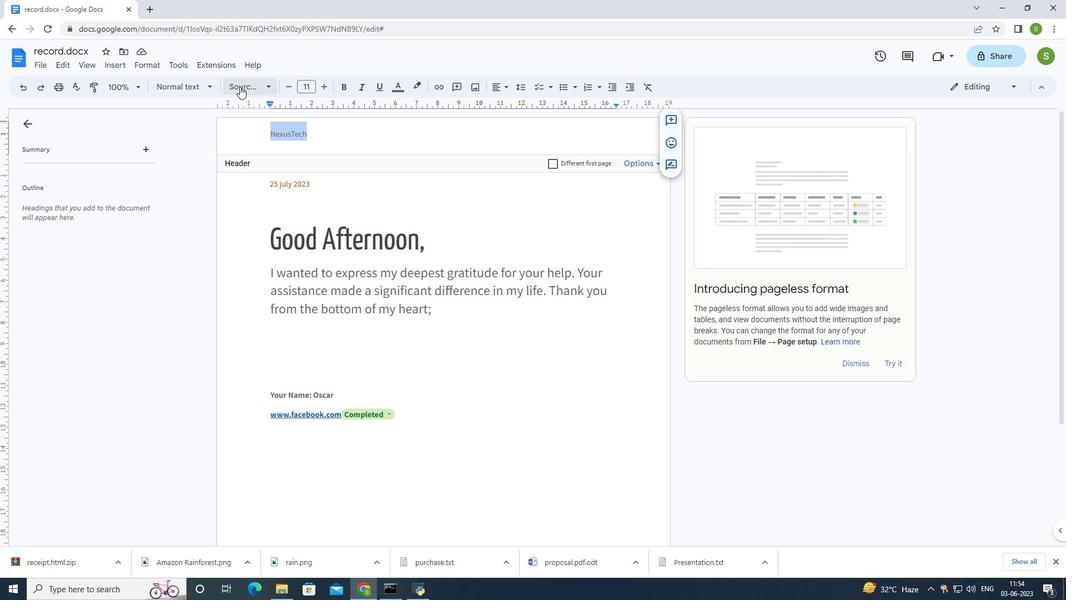 
Action: Mouse pressed left at (242, 86)
Screenshot: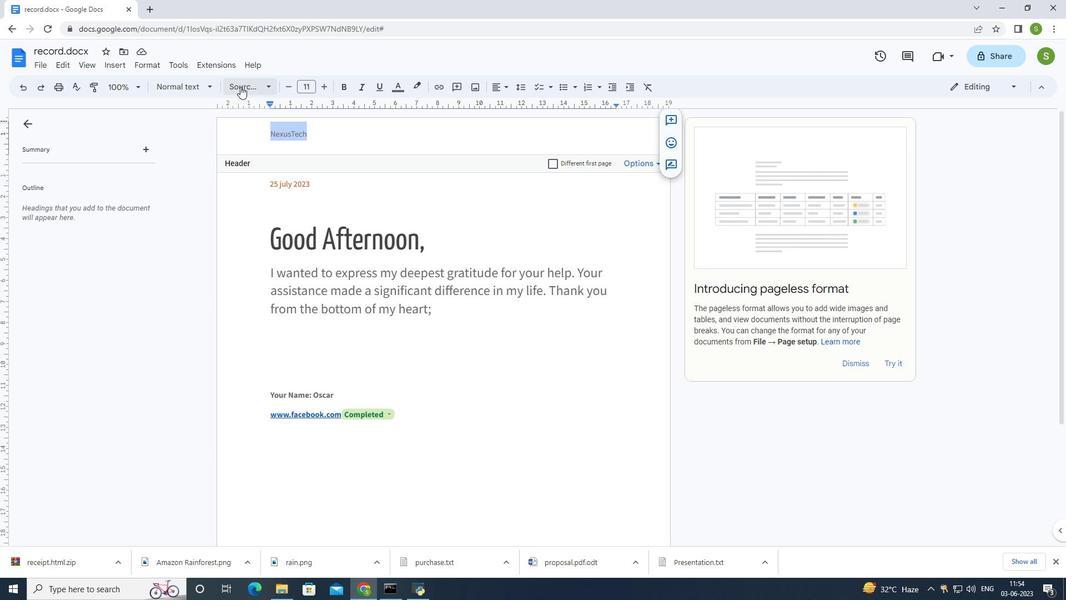 
Action: Mouse moved to (278, 106)
Screenshot: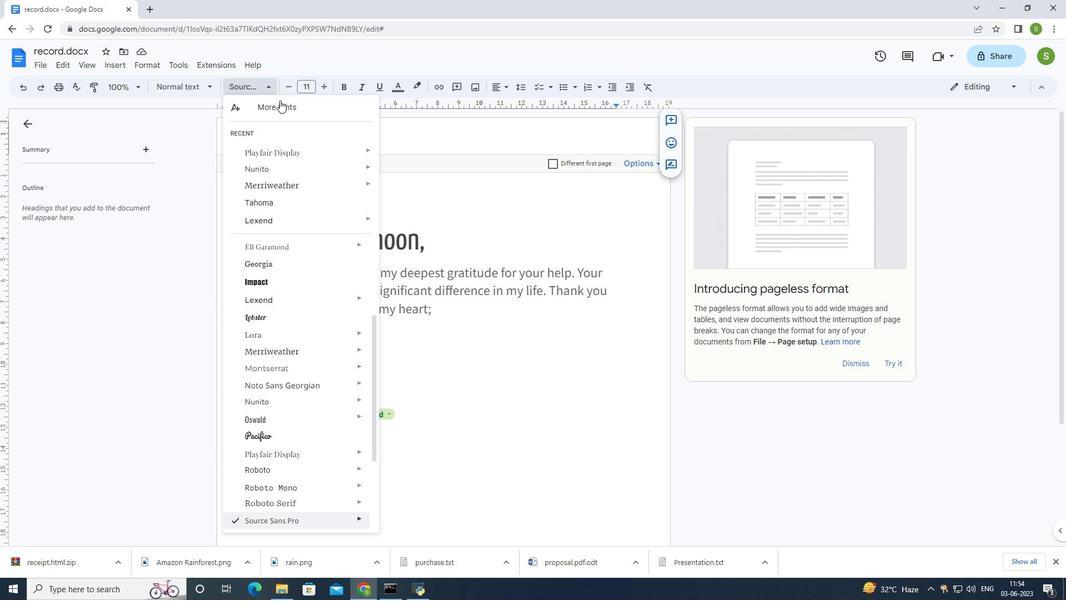 
Action: Mouse pressed left at (278, 106)
Screenshot: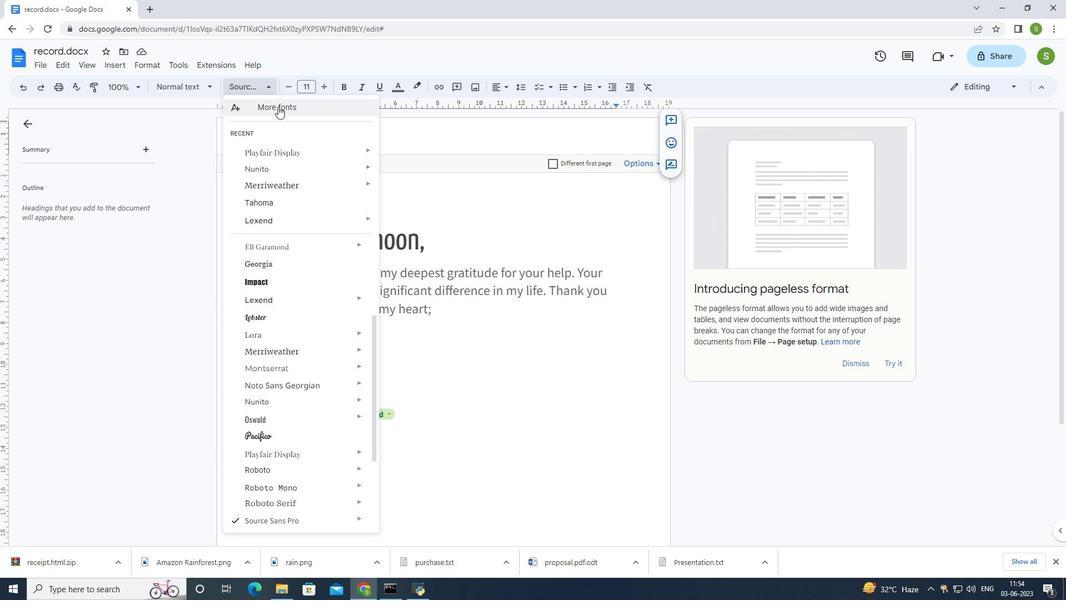 
Action: Mouse moved to (343, 162)
Screenshot: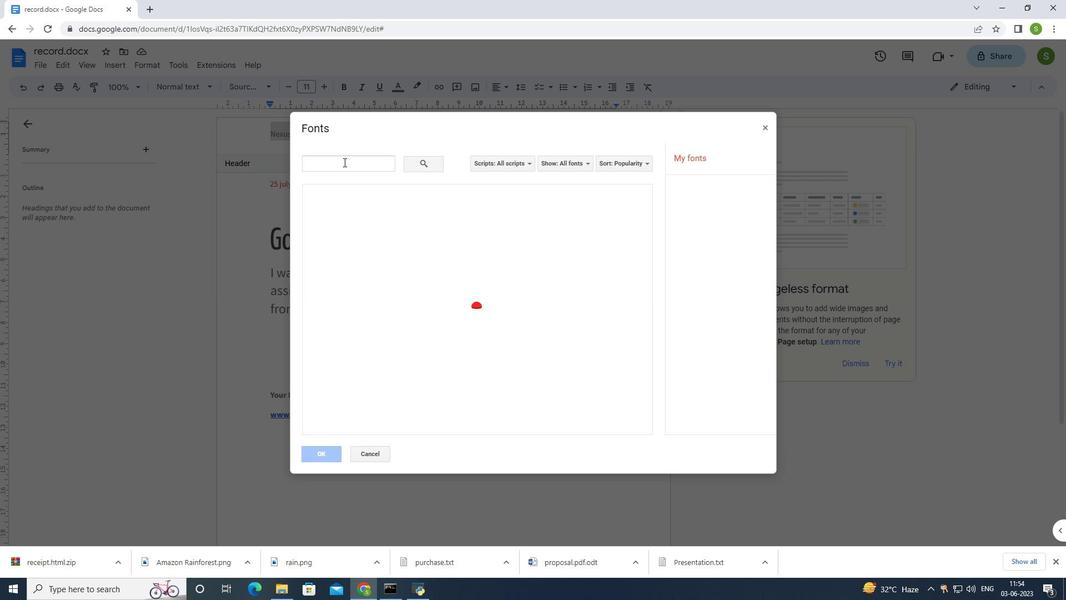 
Action: Mouse pressed left at (343, 162)
Screenshot: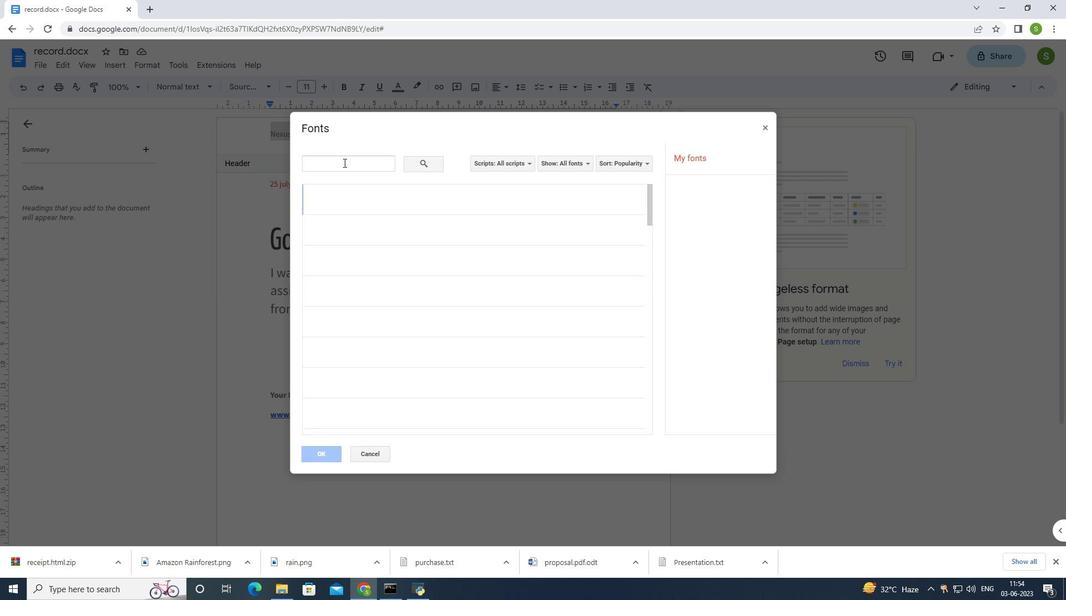 
Action: Mouse moved to (331, 175)
Screenshot: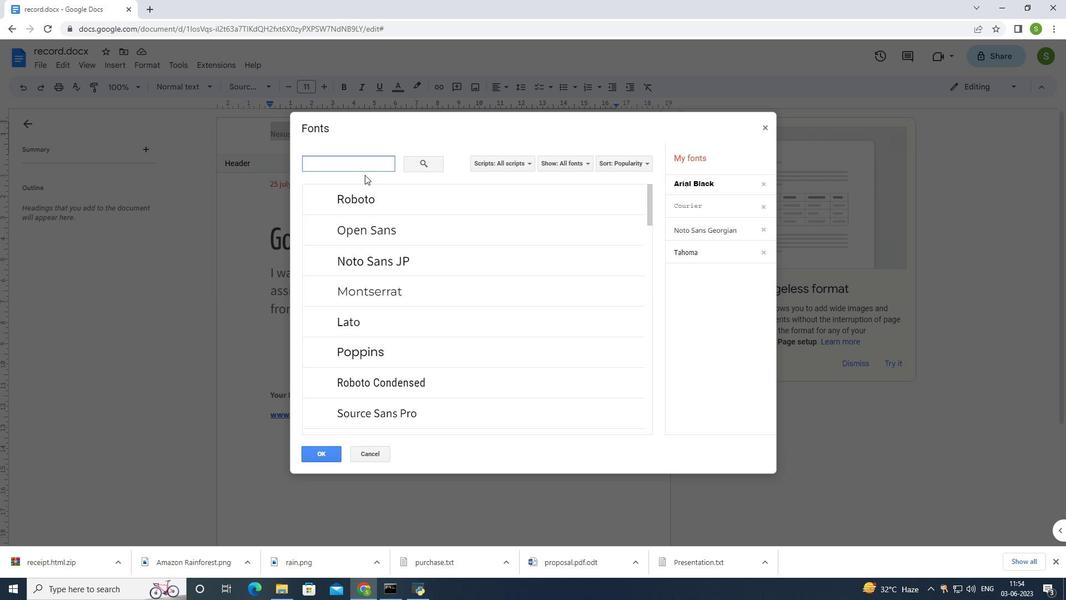
Action: Key pressed <Key.shift><Key.shift><Key.shift><Key.shift>New<Key.space><Key.shift>Roman<Key.enter>
Screenshot: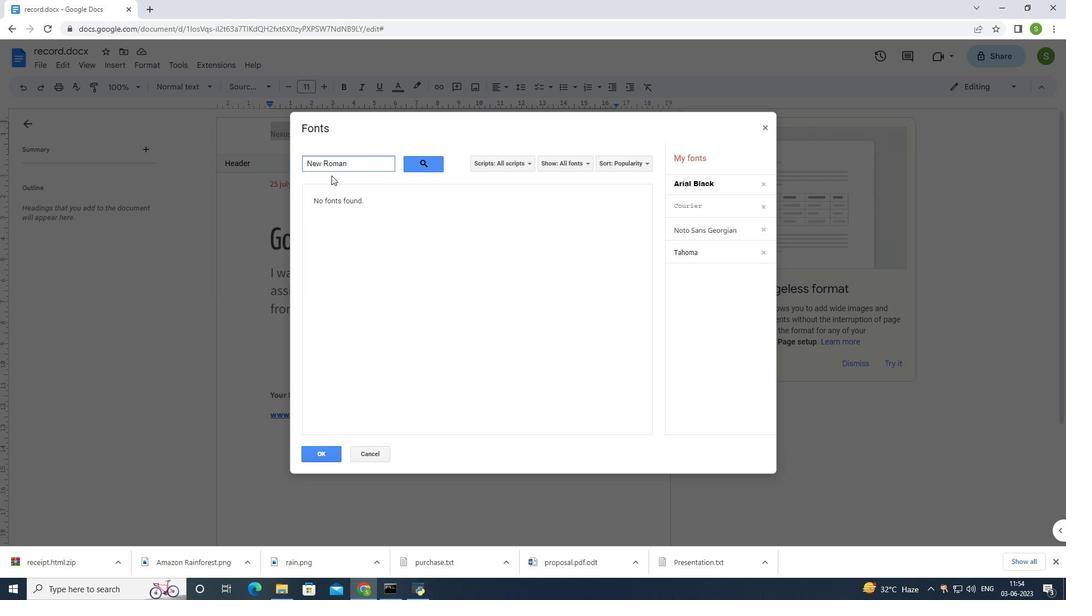 
Action: Mouse moved to (336, 456)
Screenshot: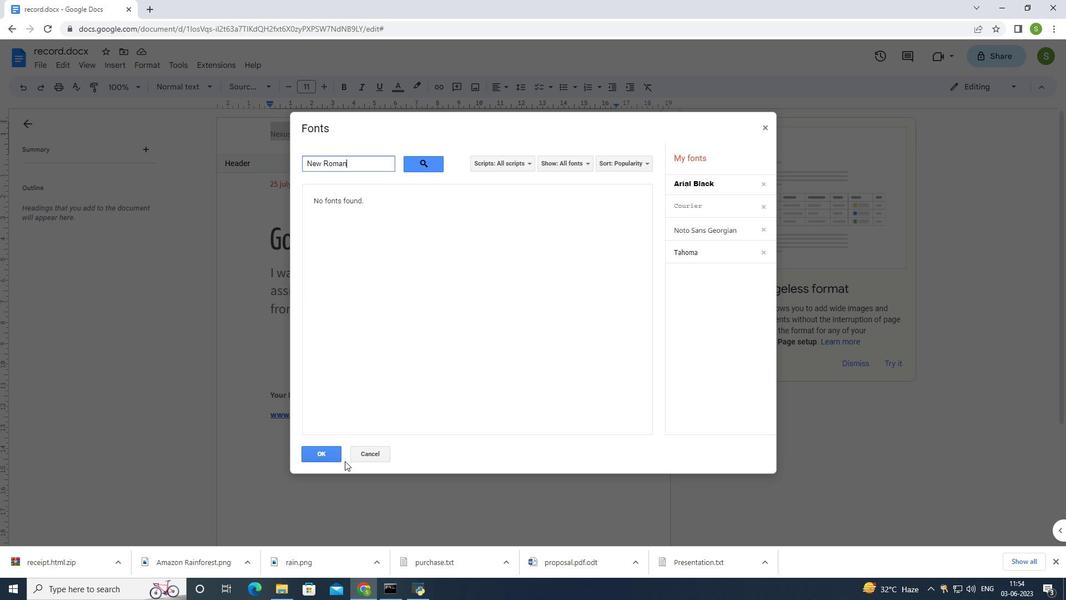 
Action: Mouse pressed left at (336, 456)
Screenshot: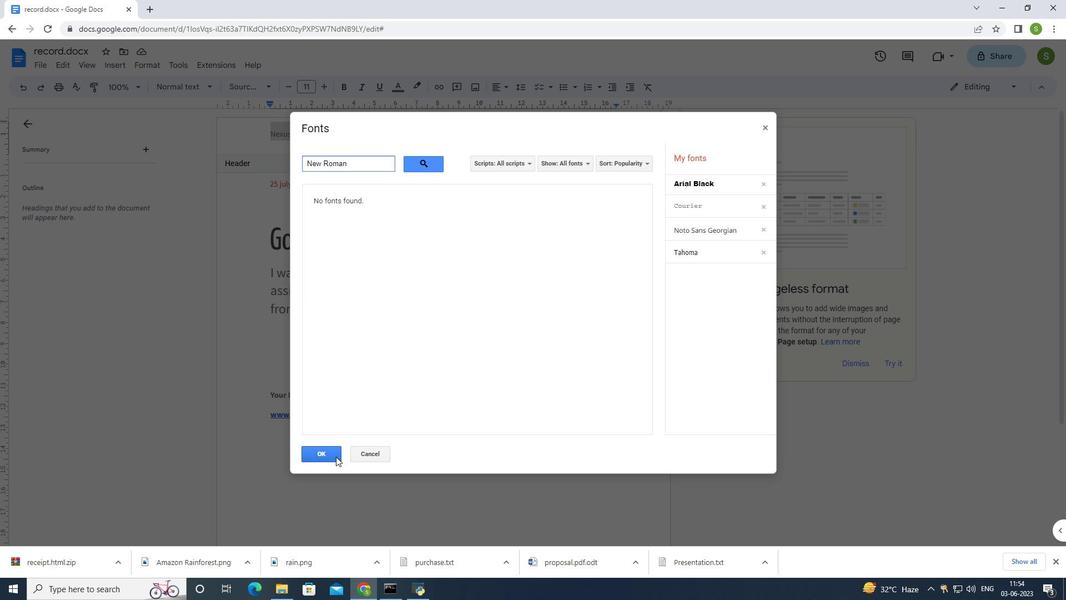 
Action: Mouse moved to (406, 140)
Screenshot: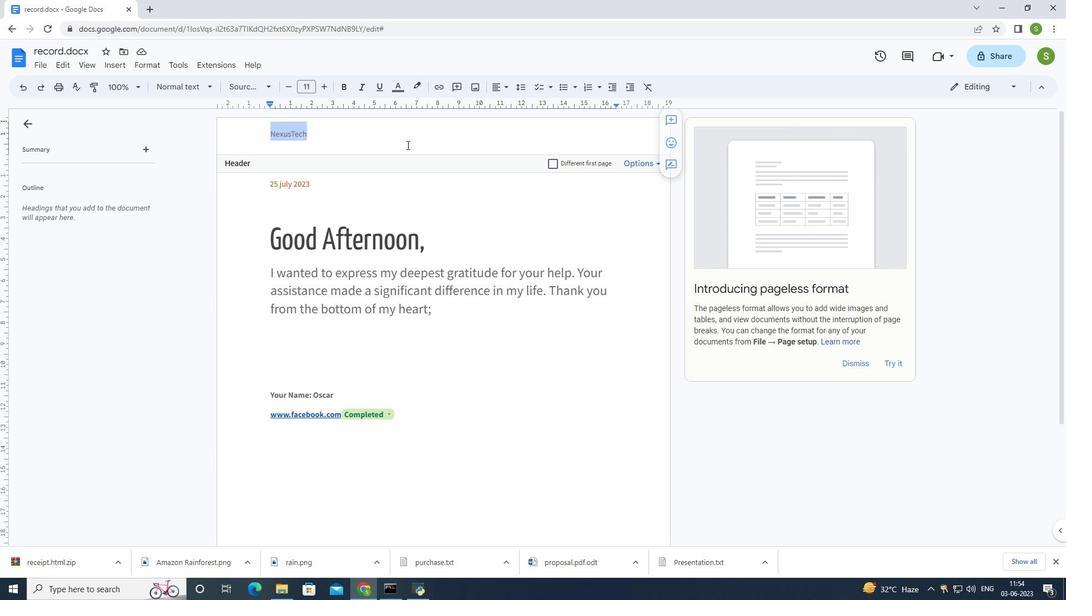 
Action: Mouse pressed left at (406, 140)
Screenshot: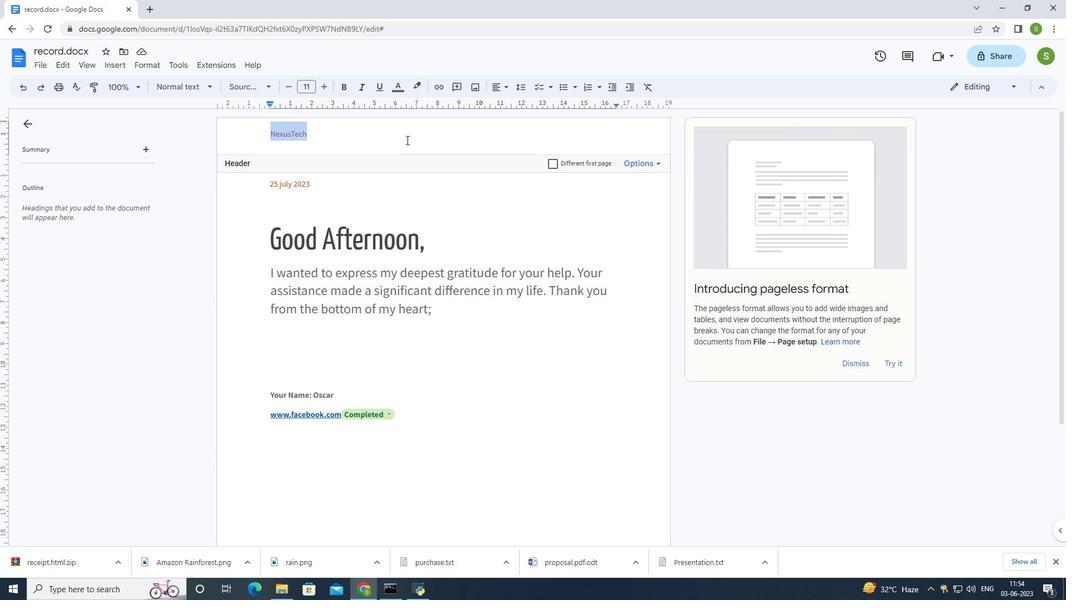 
Action: Mouse moved to (410, 142)
Screenshot: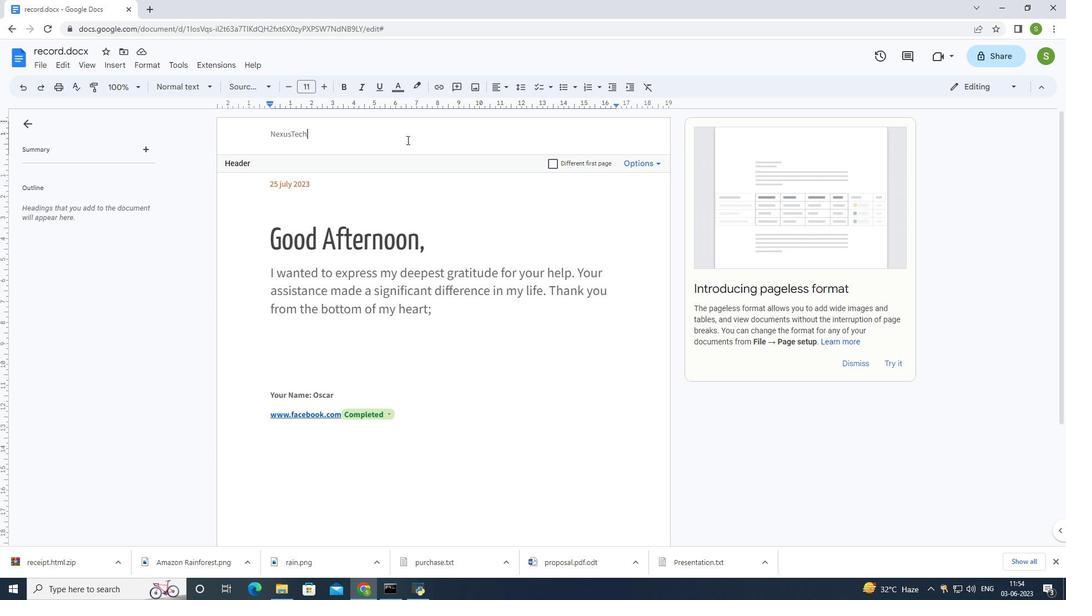 
